 Task: Add an event with the title Second Training Session: Team Collaboration, date '2023/12/09', time 9:15 AM to 11:15 AMand add a description: The retreat may incorporate outdoor or adventure-based activities to add an element of excitement and challenge. These activities could include team-building exercises, outdoor problem-solving initiatives, or adventure courses that require teamwork and effective communication to overcome obstacles.Select event color  Peacock . Add location for the event as: 789 Erechtheion, Athens, Greece, logged in from the account softage.6@softage.netand send the event invitation to softage.8@softage.net and softage.9@softage.net. Set a reminder for the event Weekly on Sunday
Action: Mouse moved to (69, 95)
Screenshot: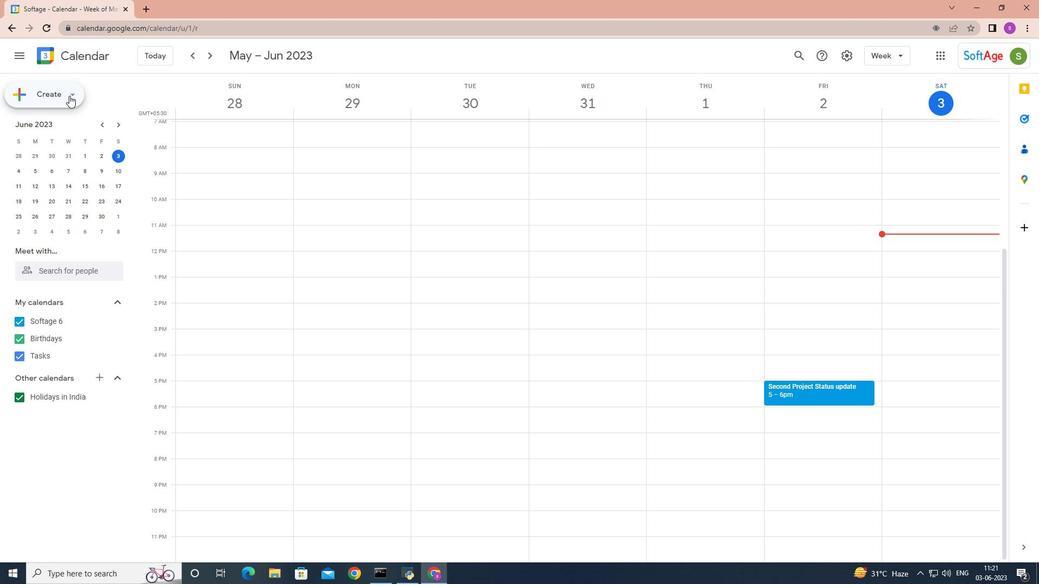 
Action: Mouse pressed left at (69, 95)
Screenshot: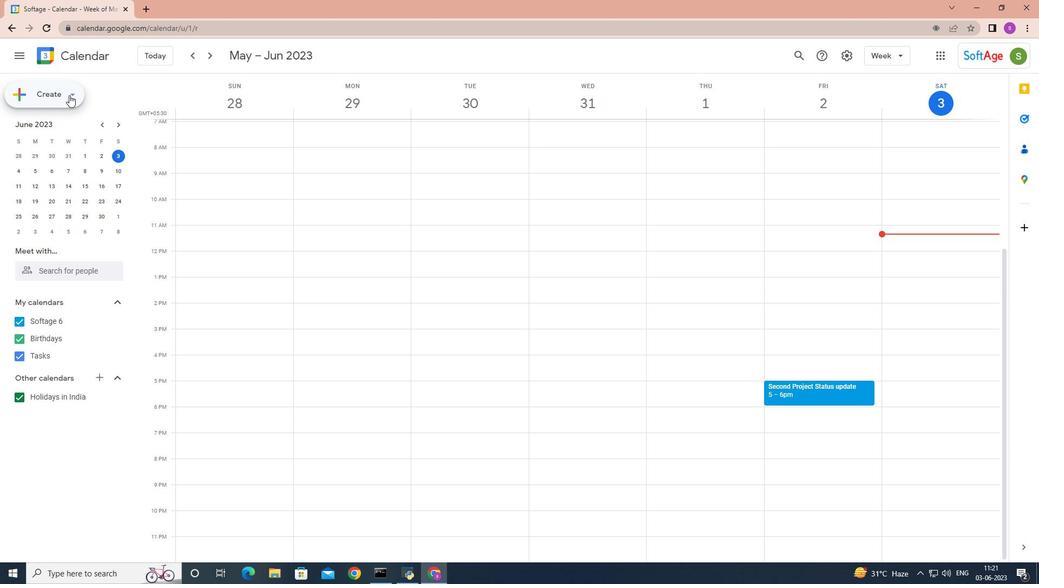 
Action: Mouse moved to (68, 119)
Screenshot: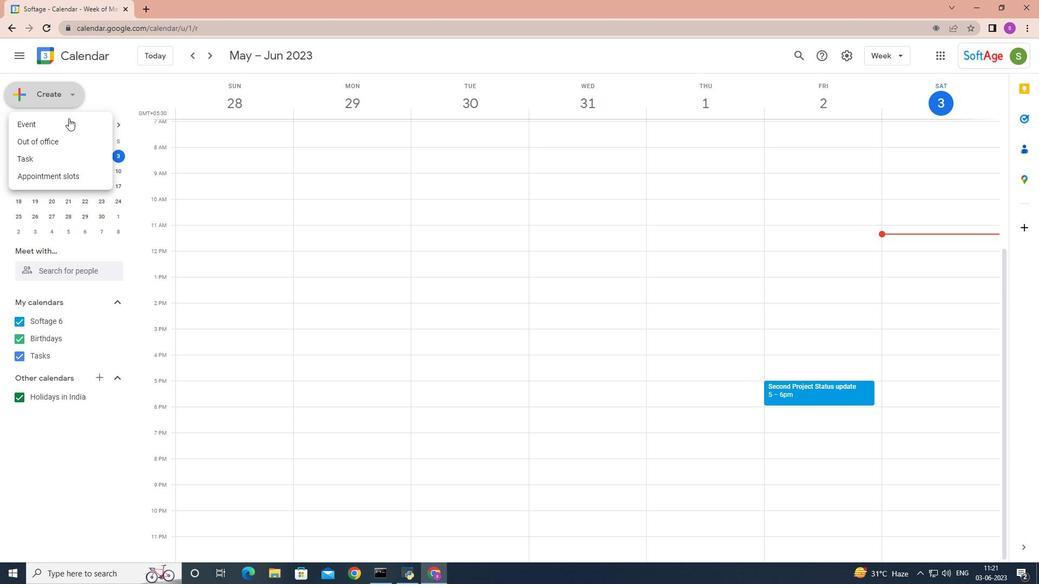 
Action: Mouse pressed left at (68, 119)
Screenshot: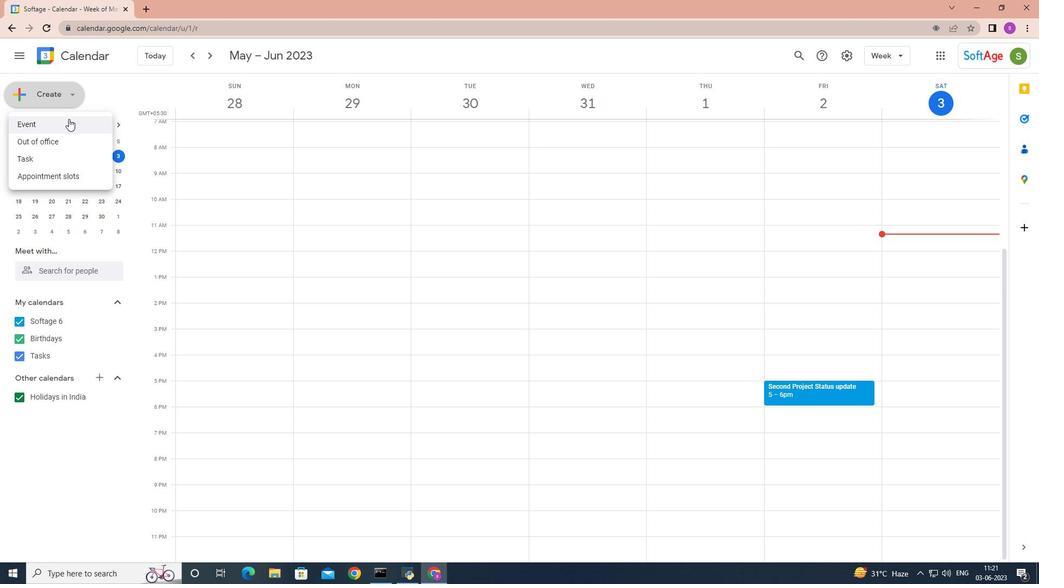 
Action: Mouse moved to (786, 426)
Screenshot: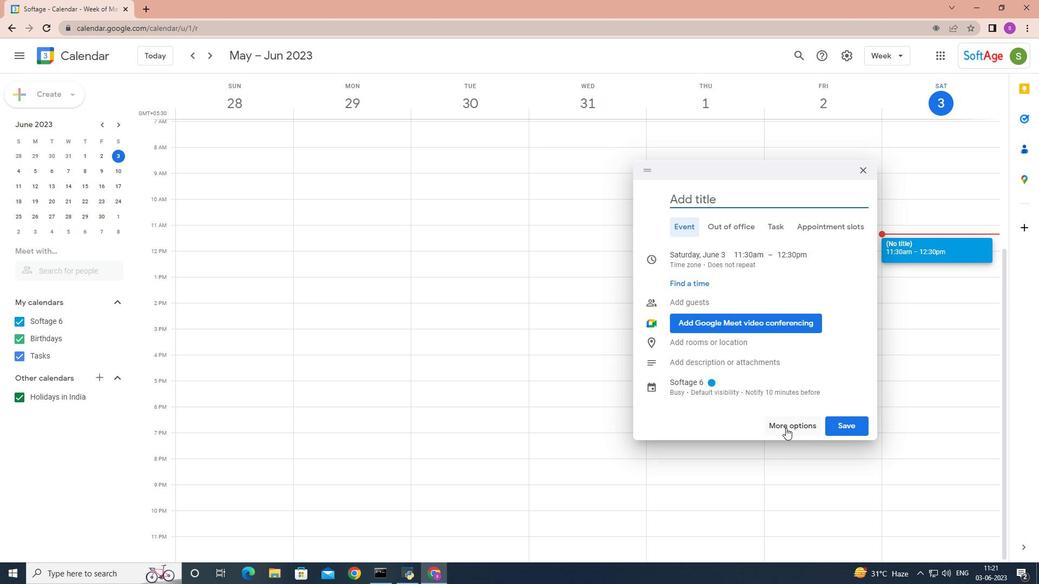 
Action: Mouse pressed left at (786, 426)
Screenshot: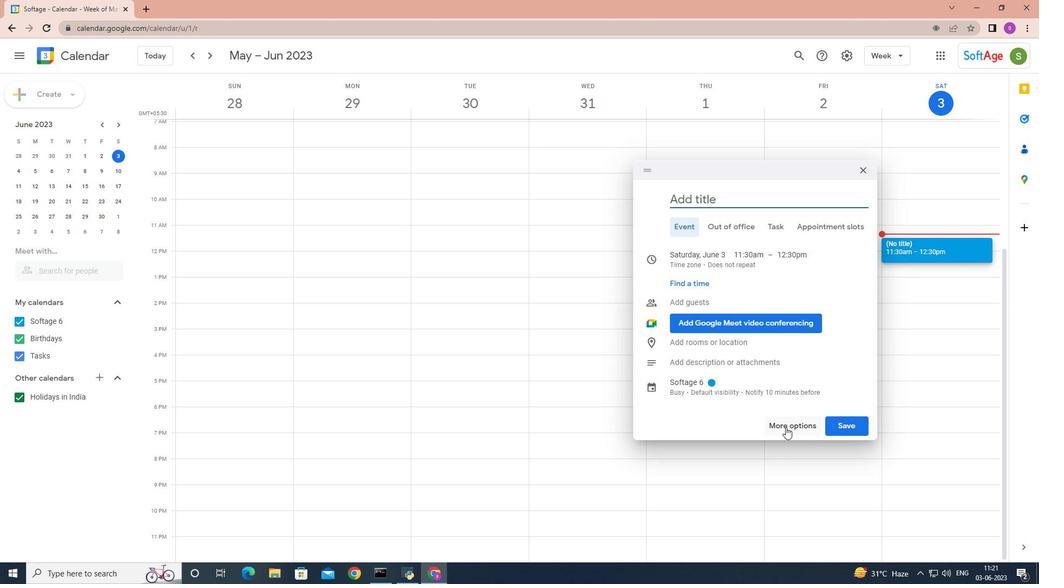 
Action: Mouse moved to (782, 424)
Screenshot: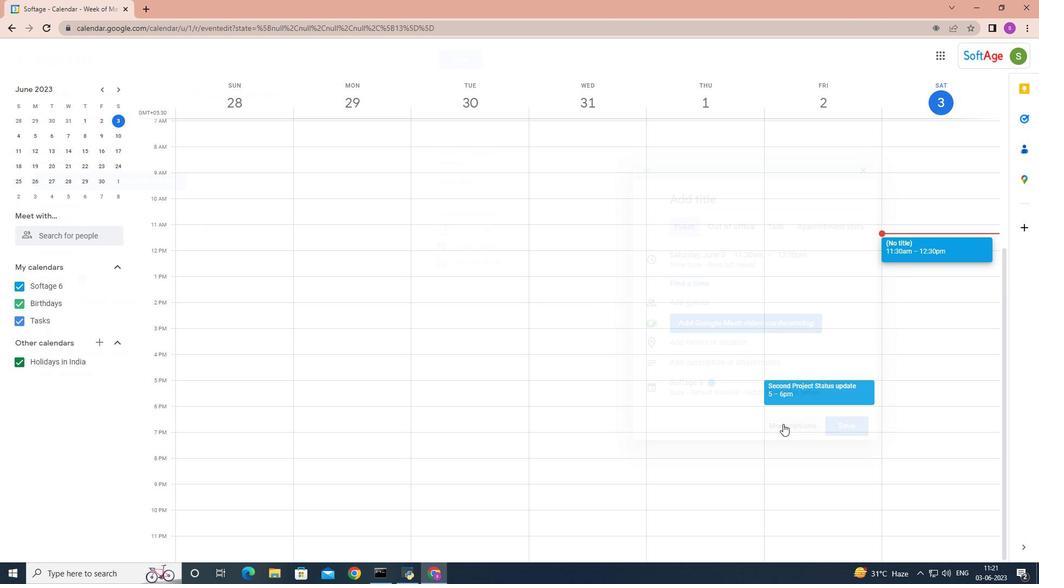 
Action: Key pressed <Key.shift>D<Key.backspace><Key.shift>Second<Key.space><Key.shift>Training<Key.space><Key.shift>session<Key.shift>:<Key.space><Key.shift>Team<Key.space><Key.shift>Collaboration
Screenshot: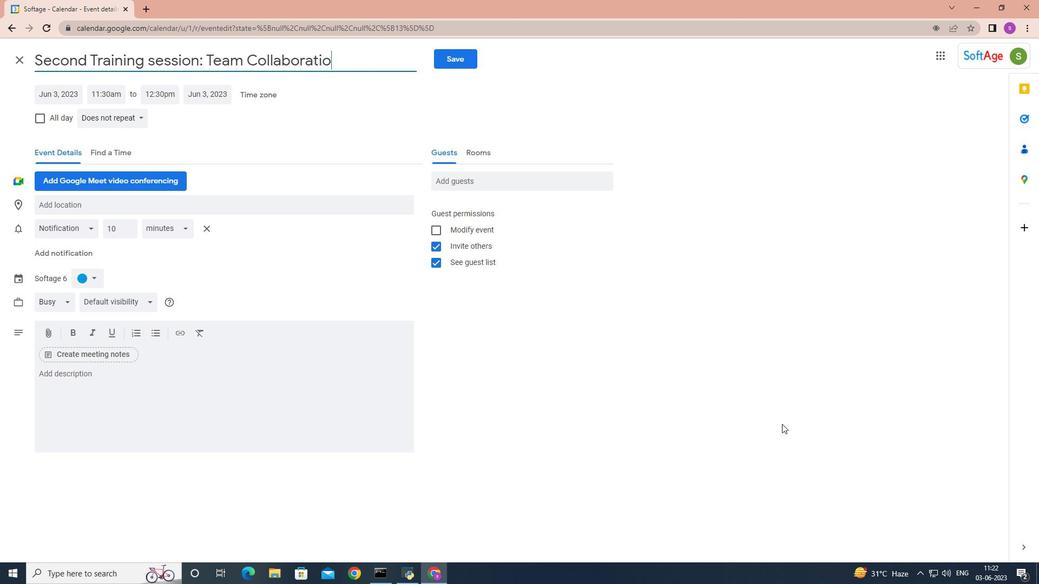 
Action: Mouse moved to (60, 92)
Screenshot: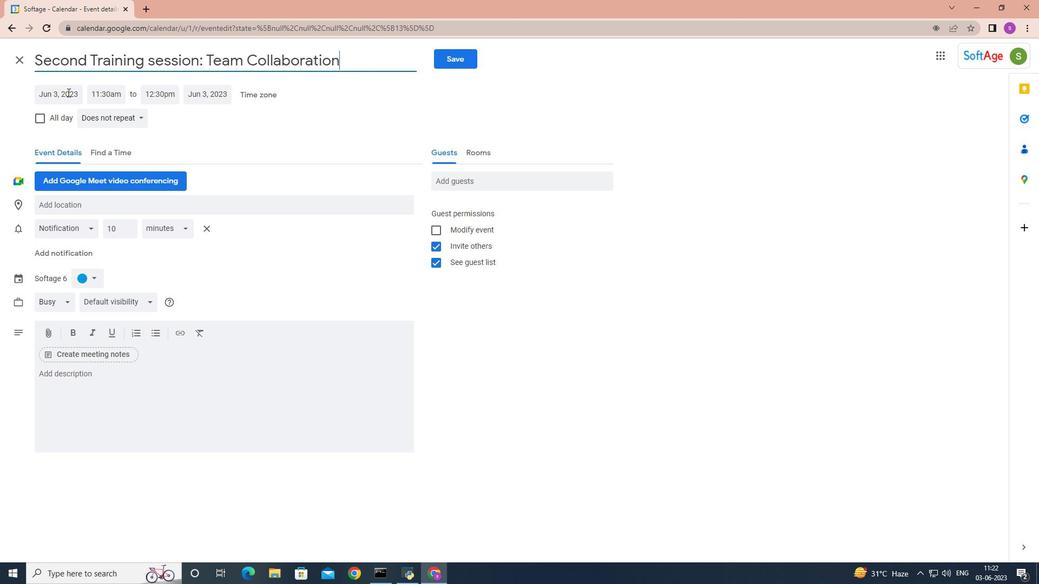 
Action: Mouse pressed left at (60, 92)
Screenshot: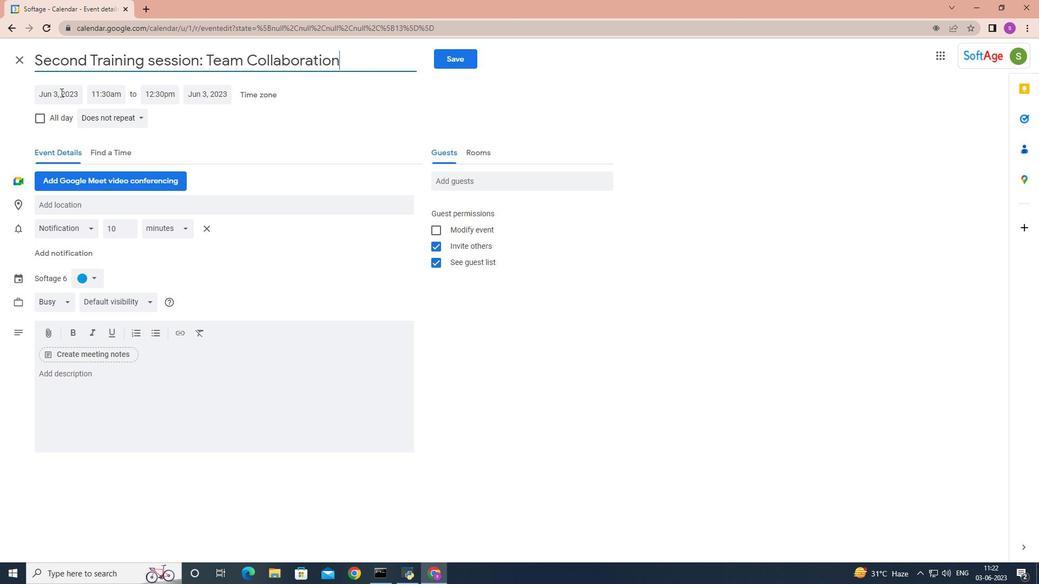 
Action: Mouse moved to (170, 115)
Screenshot: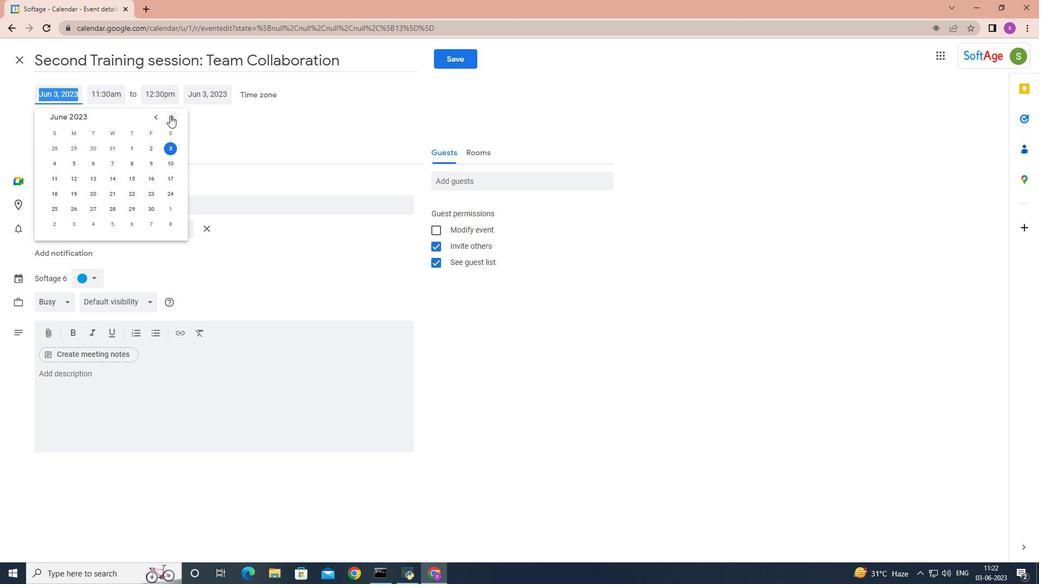 
Action: Mouse pressed left at (170, 115)
Screenshot: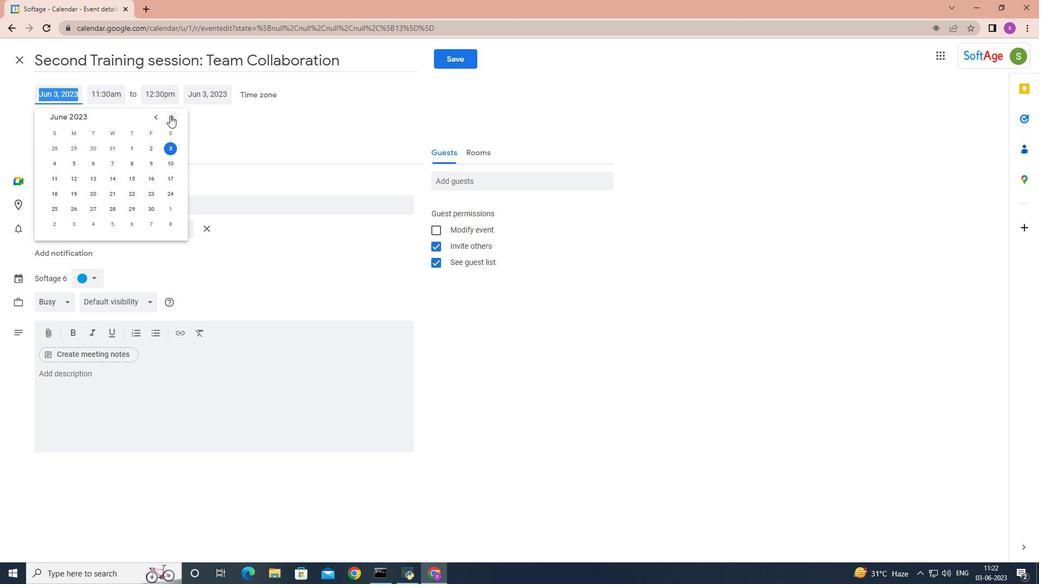 
Action: Mouse pressed left at (170, 115)
Screenshot: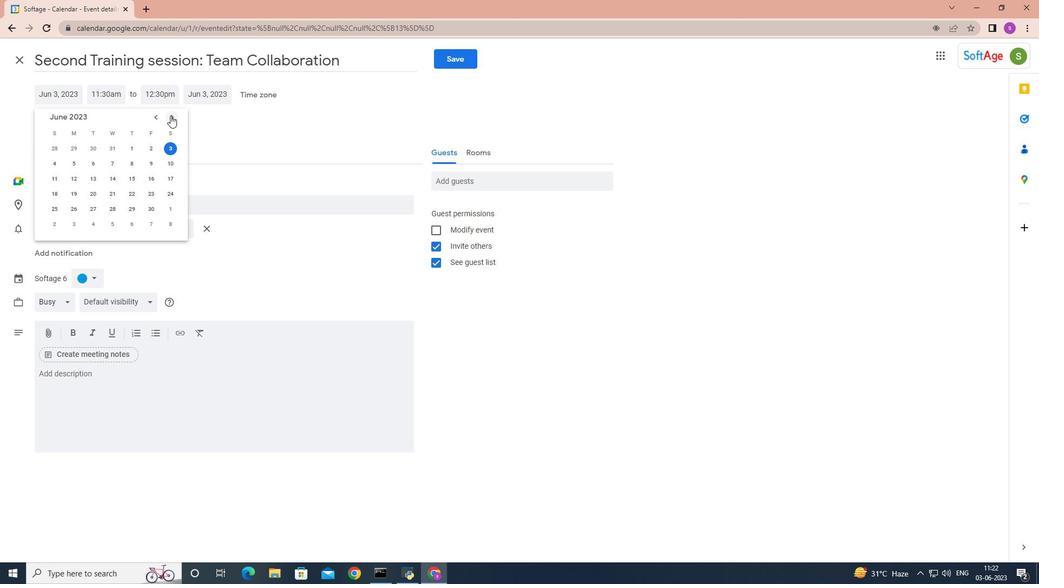 
Action: Mouse pressed left at (170, 115)
Screenshot: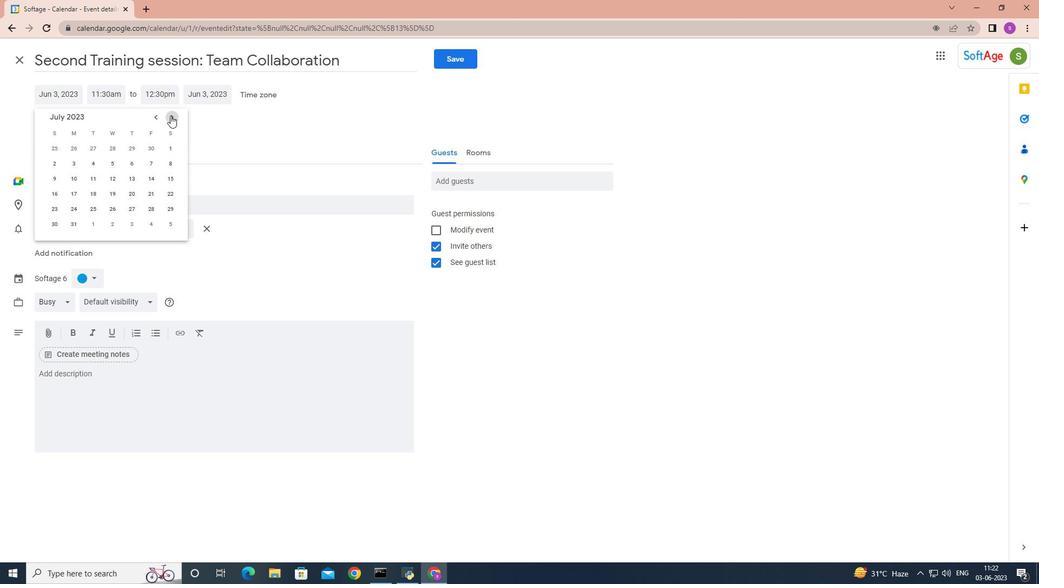 
Action: Mouse pressed left at (170, 115)
Screenshot: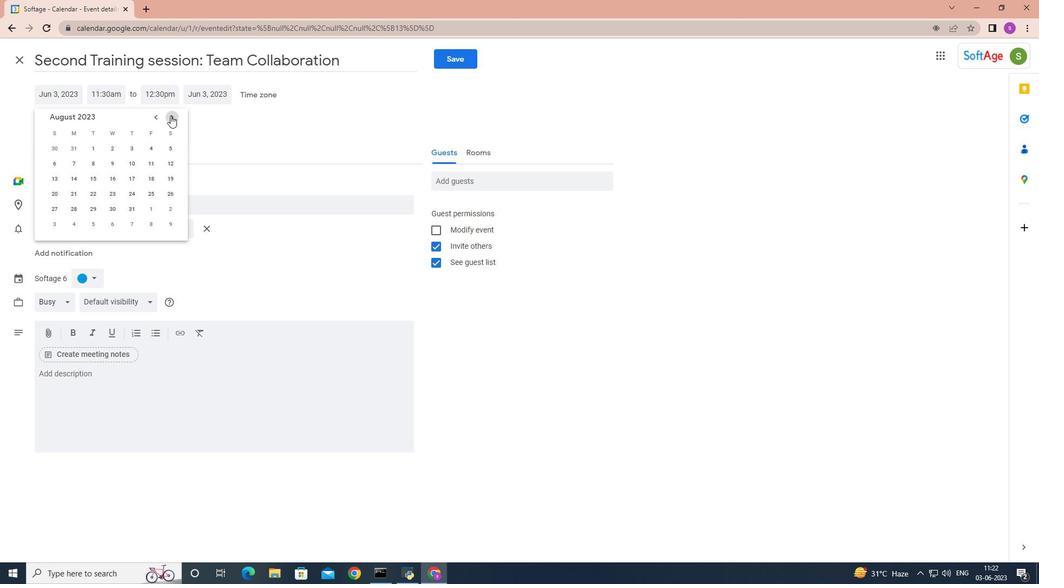 
Action: Mouse pressed left at (170, 115)
Screenshot: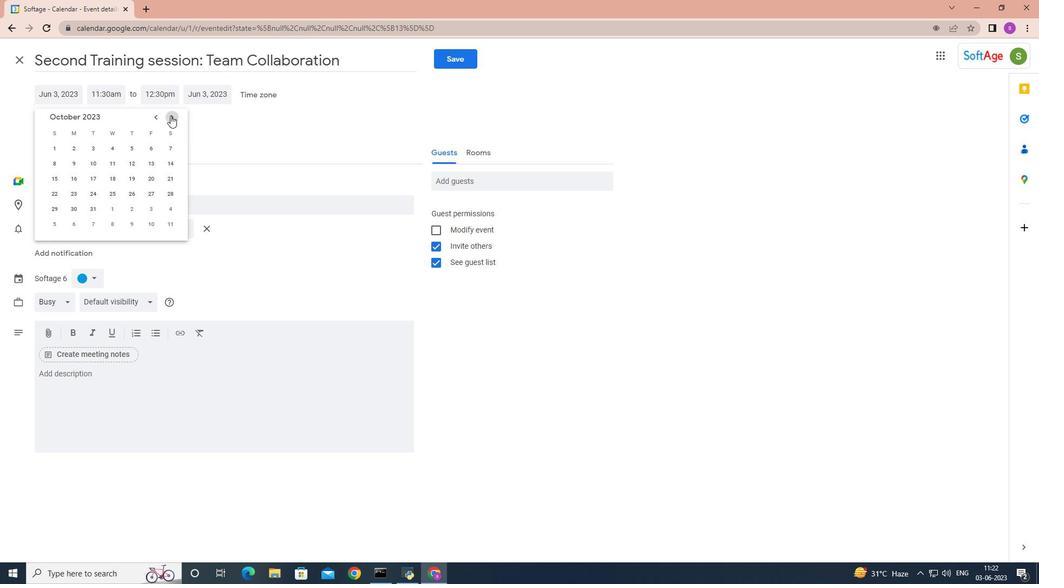 
Action: Mouse pressed left at (170, 115)
Screenshot: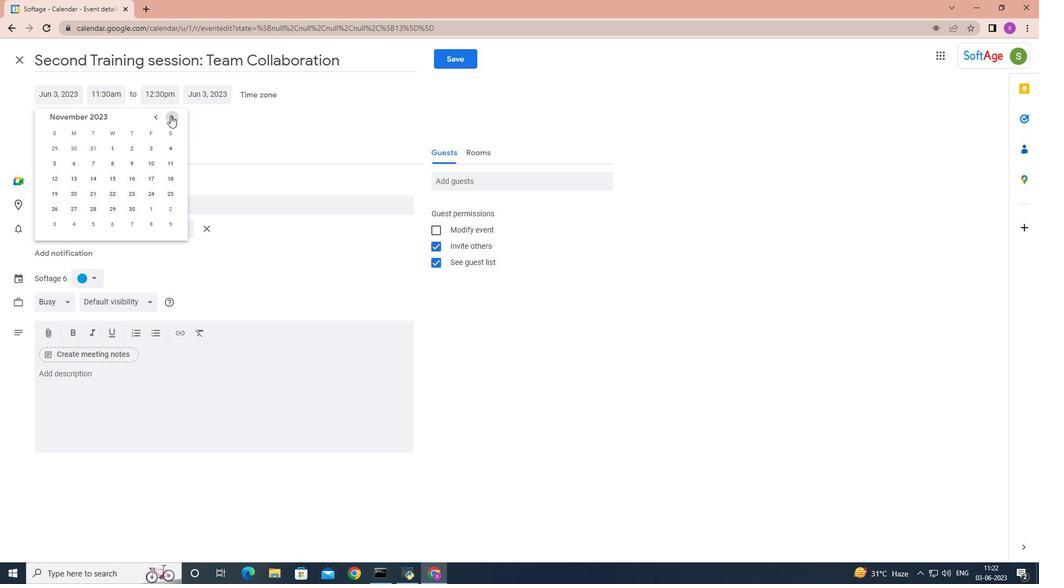 
Action: Mouse moved to (170, 161)
Screenshot: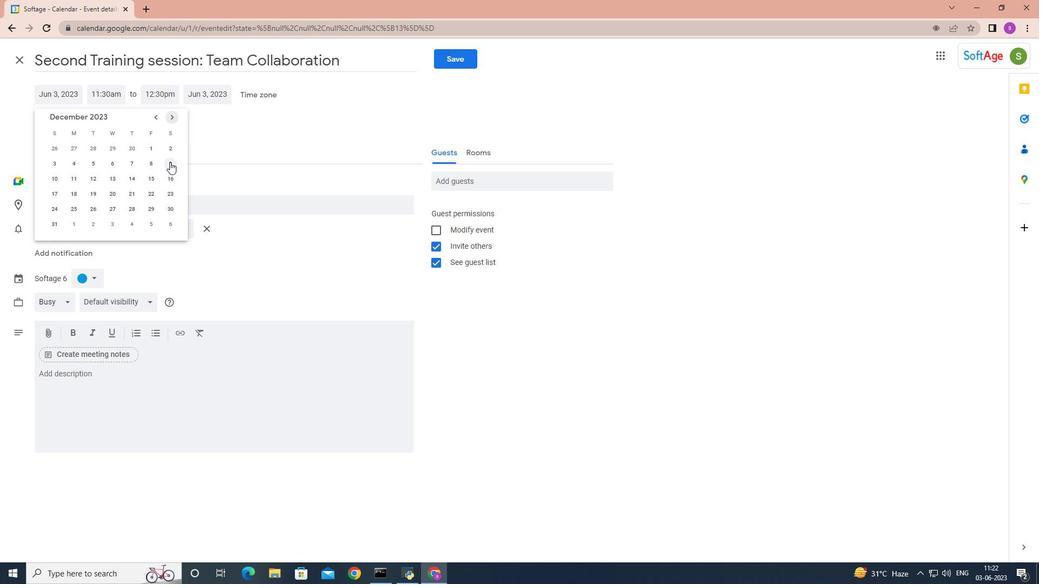 
Action: Mouse pressed left at (170, 161)
Screenshot: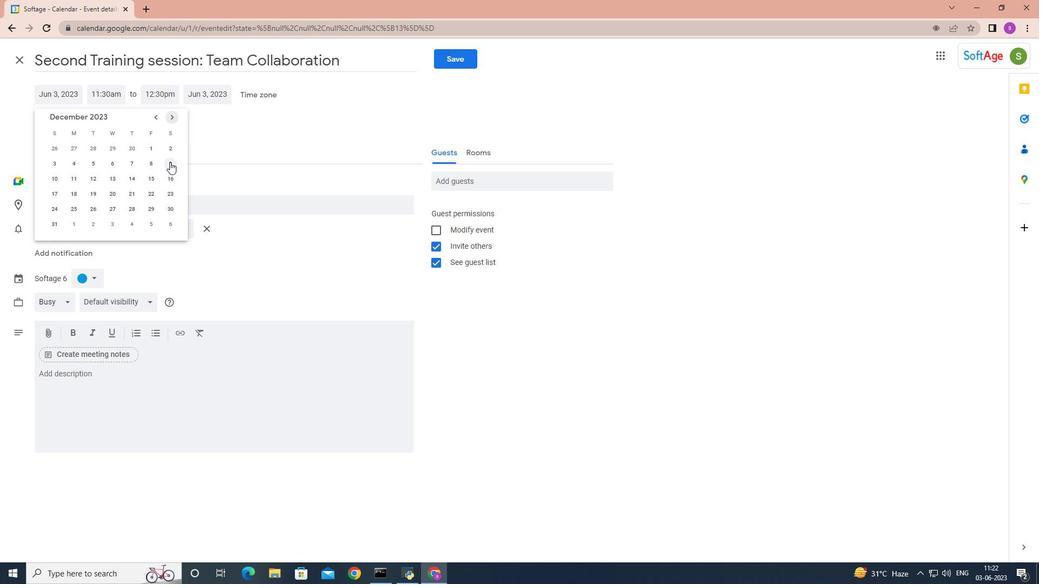 
Action: Mouse moved to (101, 93)
Screenshot: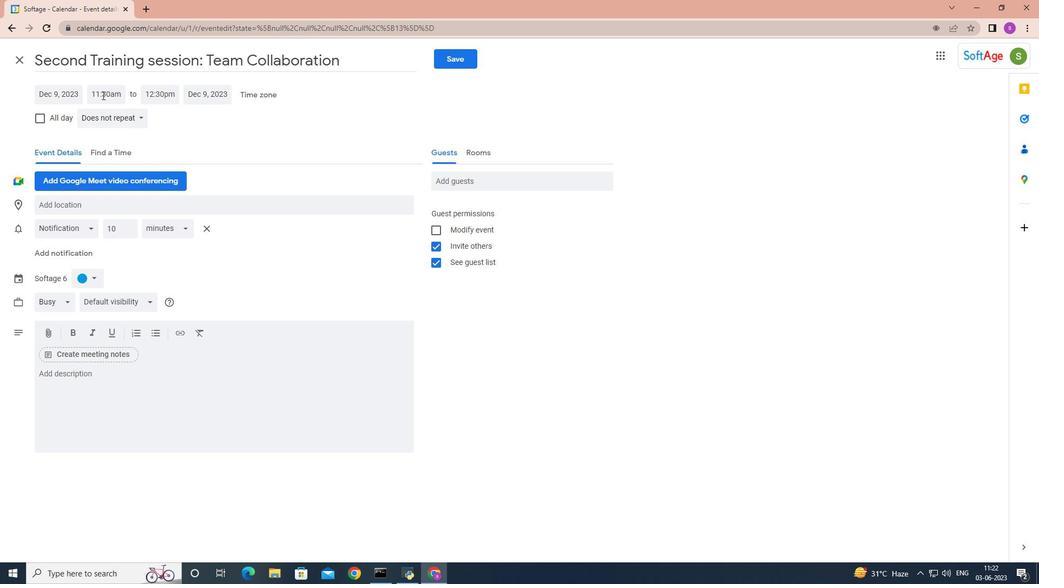 
Action: Mouse pressed left at (101, 93)
Screenshot: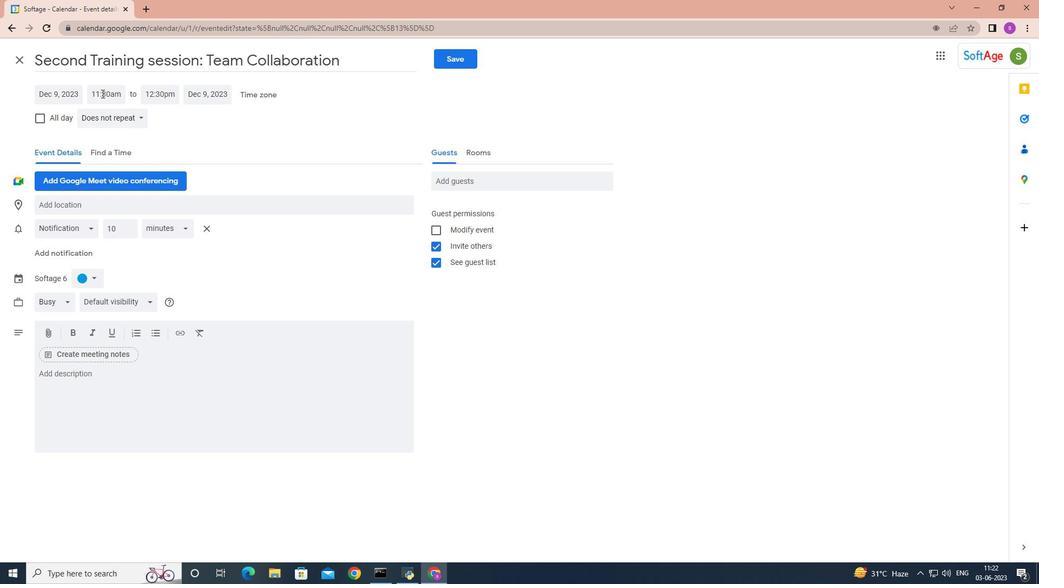 
Action: Mouse moved to (129, 148)
Screenshot: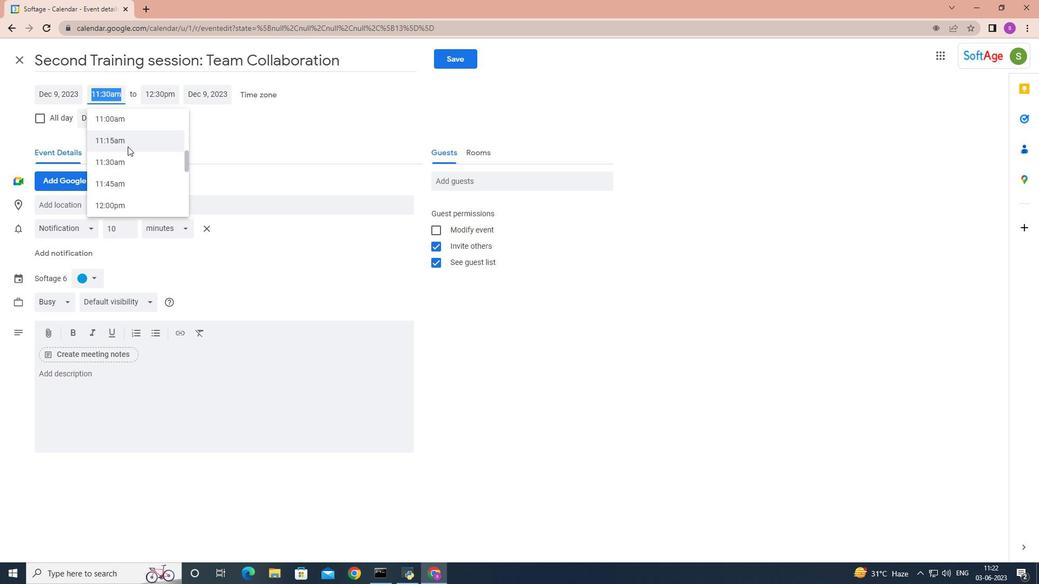 
Action: Mouse scrolled (129, 149) with delta (0, 0)
Screenshot: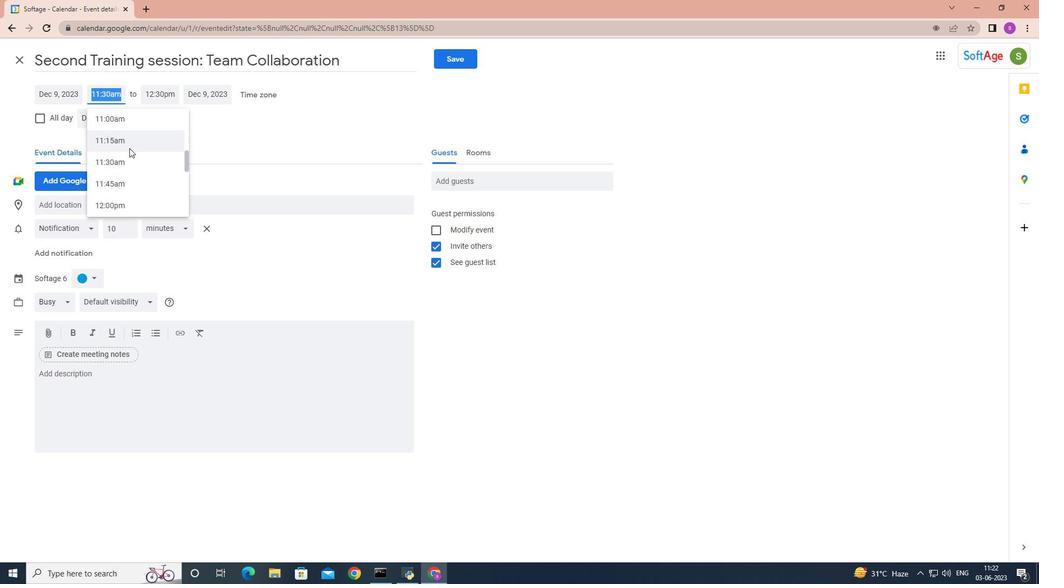 
Action: Mouse scrolled (129, 149) with delta (0, 0)
Screenshot: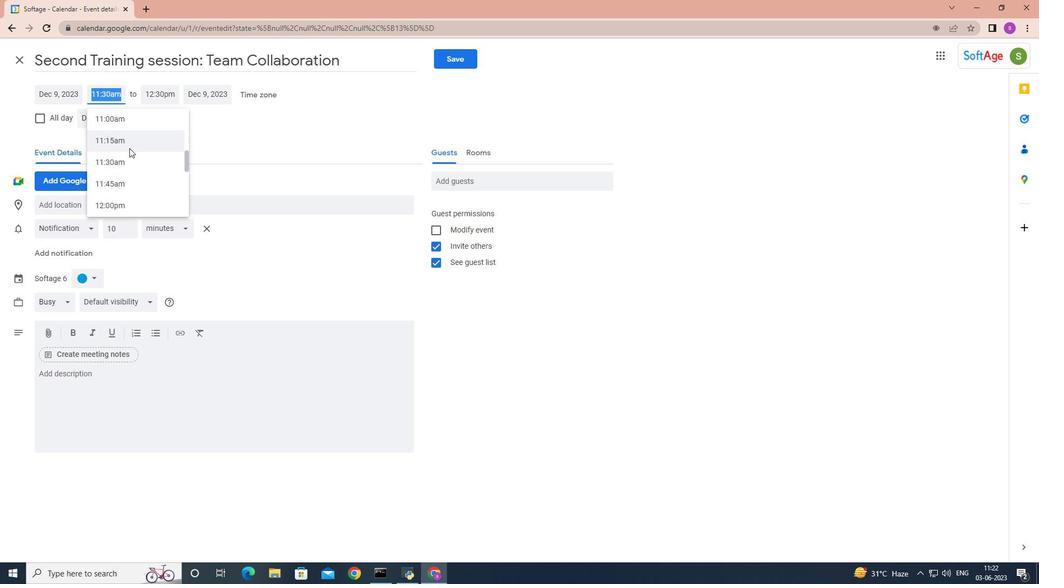 
Action: Mouse scrolled (129, 149) with delta (0, 0)
Screenshot: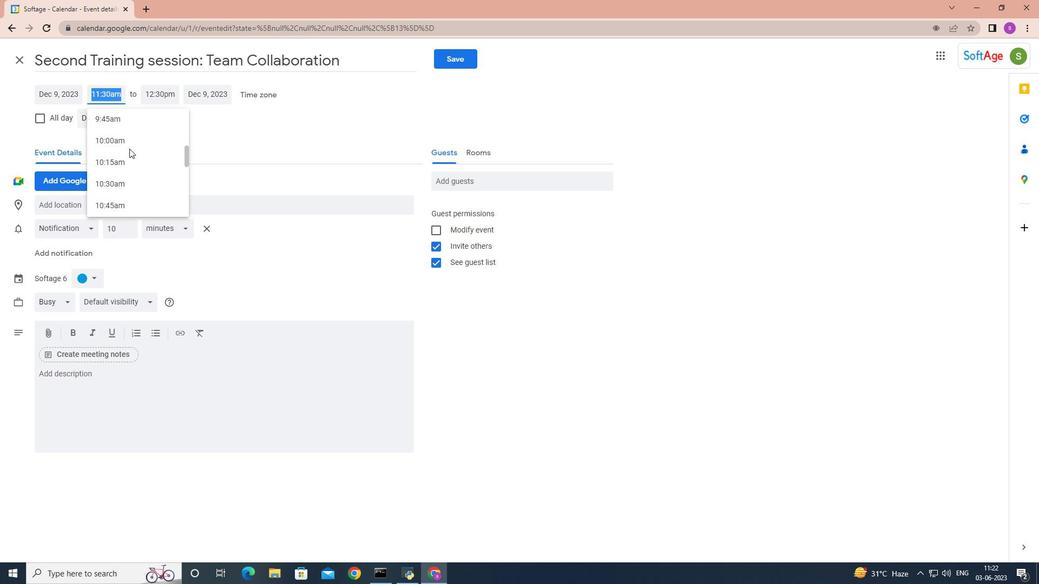 
Action: Mouse scrolled (129, 149) with delta (0, 0)
Screenshot: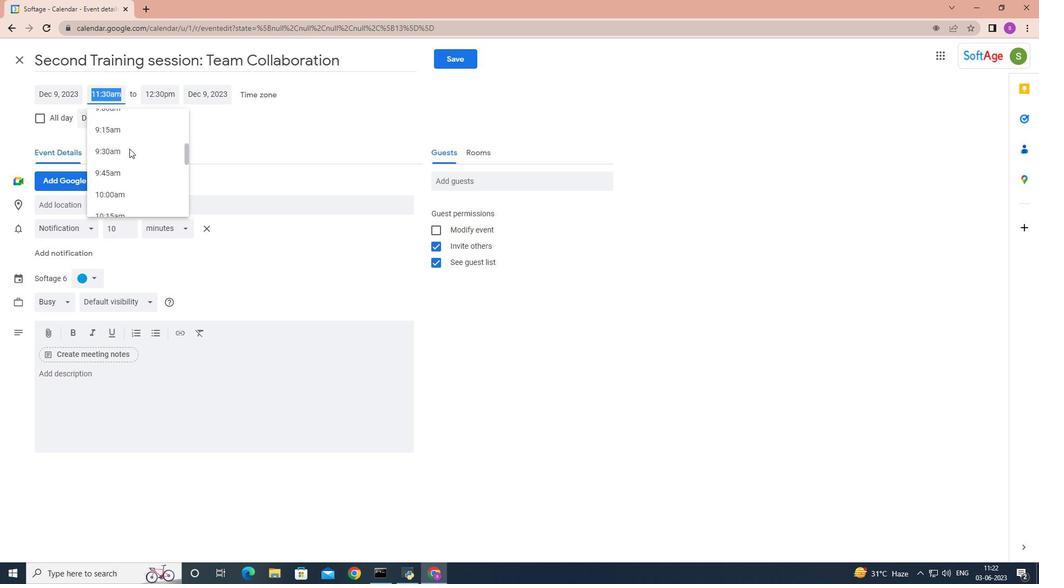 
Action: Mouse scrolled (129, 149) with delta (0, 0)
Screenshot: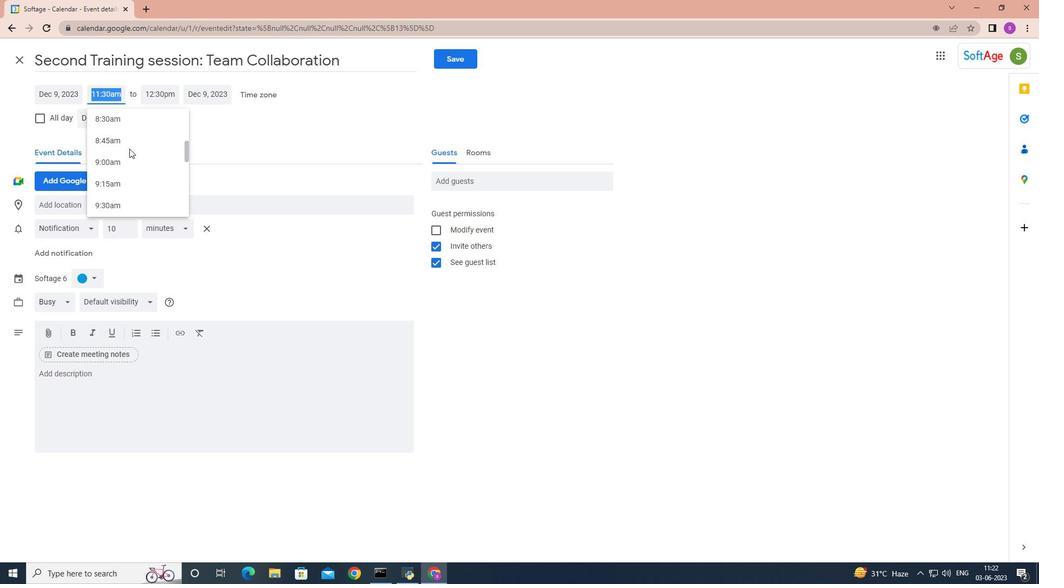 
Action: Mouse scrolled (129, 149) with delta (0, 0)
Screenshot: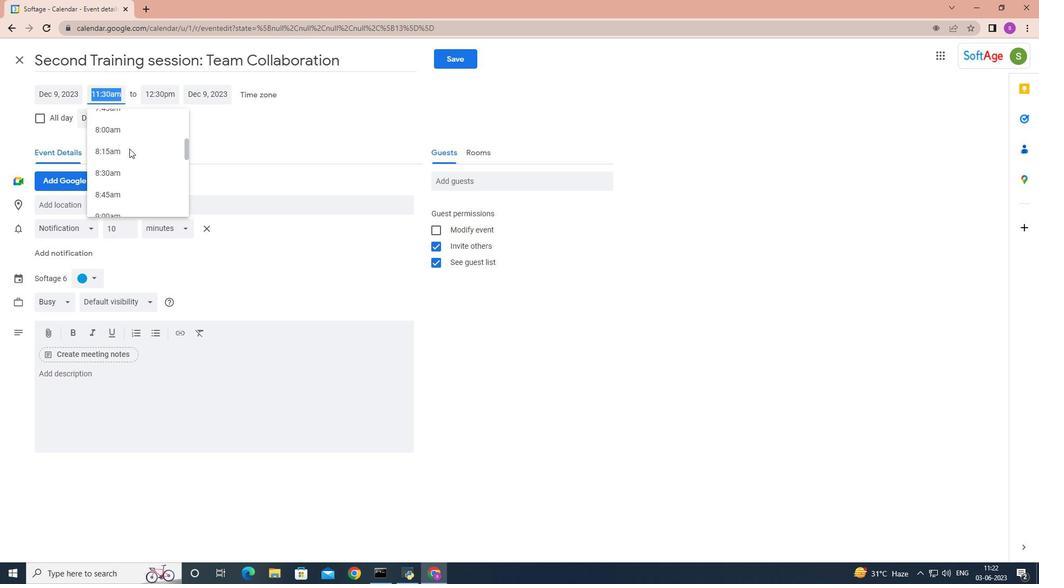 
Action: Mouse scrolled (129, 148) with delta (0, 0)
Screenshot: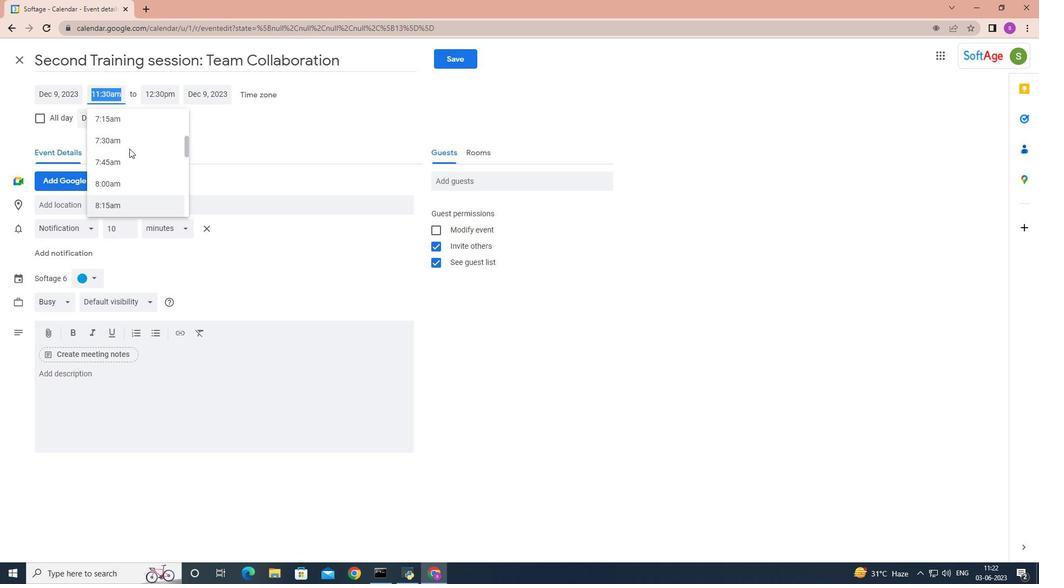 
Action: Mouse scrolled (129, 148) with delta (0, 0)
Screenshot: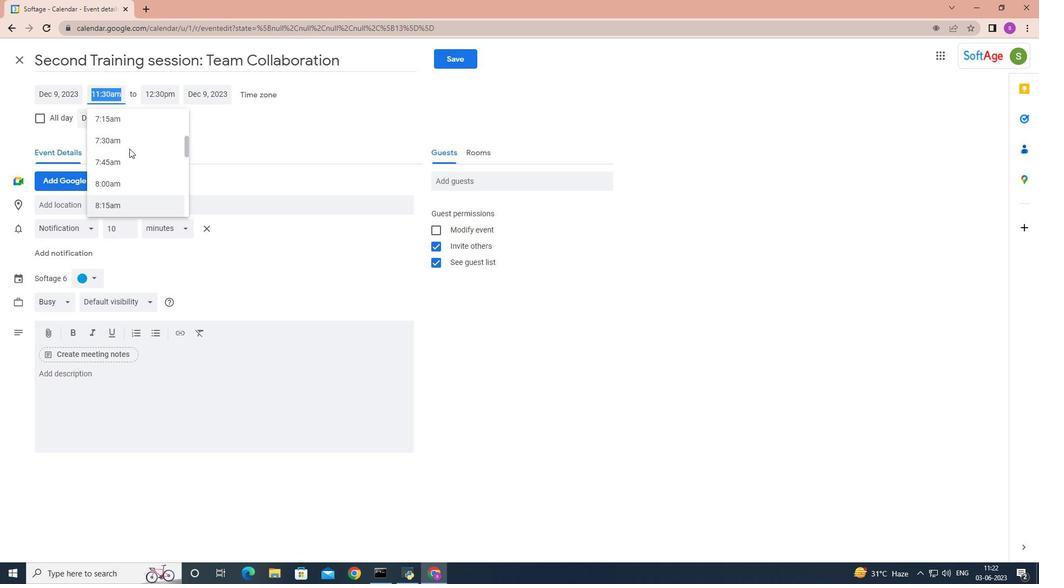 
Action: Mouse moved to (126, 186)
Screenshot: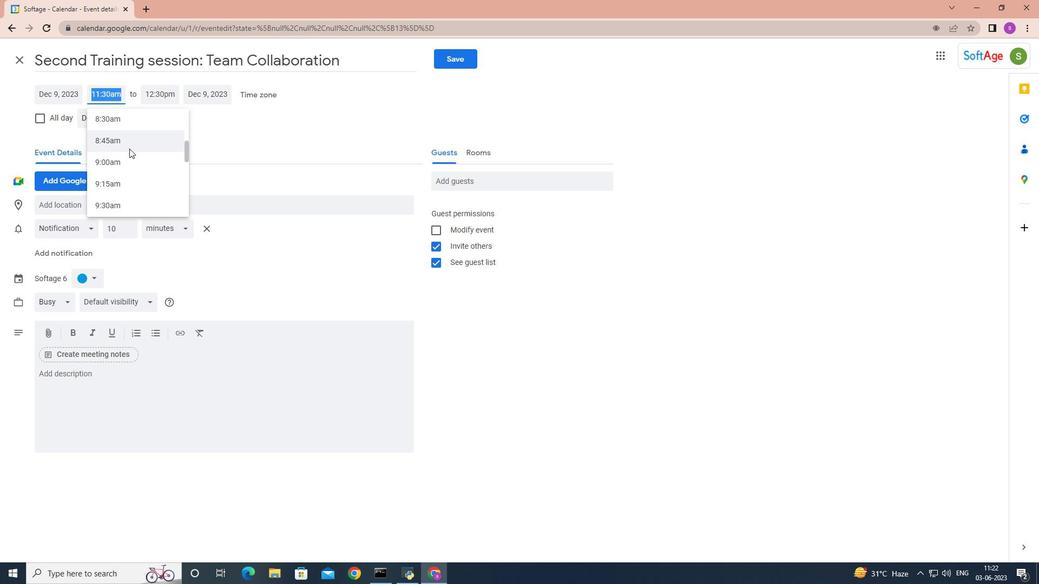 
Action: Mouse pressed left at (126, 186)
Screenshot: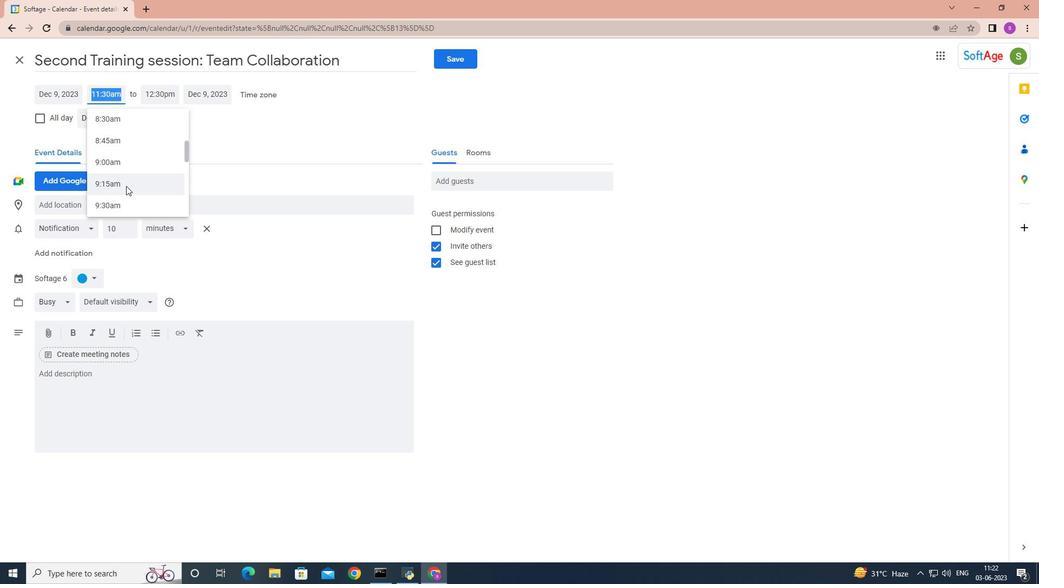 
Action: Mouse moved to (163, 92)
Screenshot: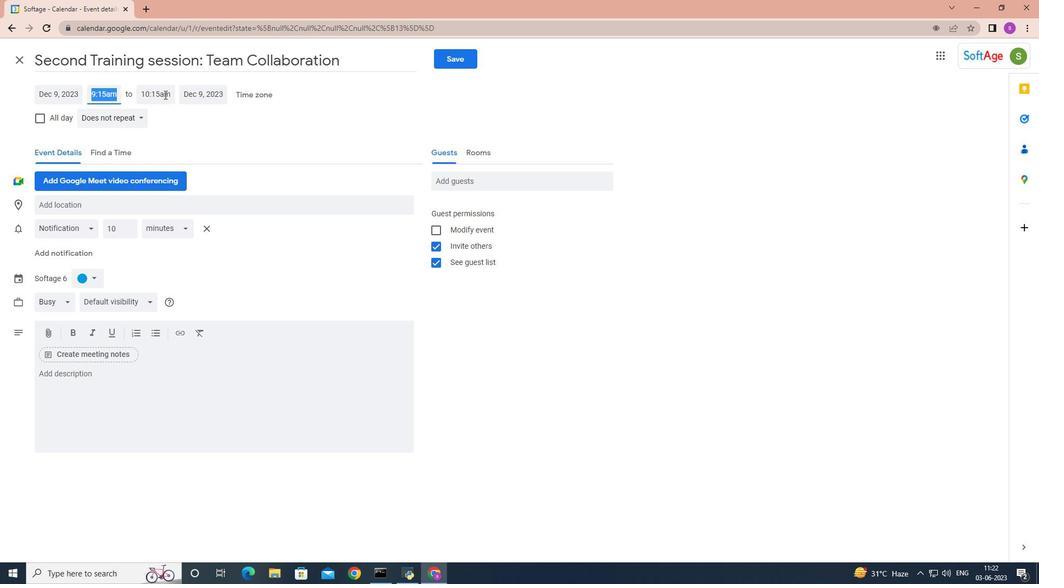 
Action: Mouse pressed left at (163, 92)
Screenshot: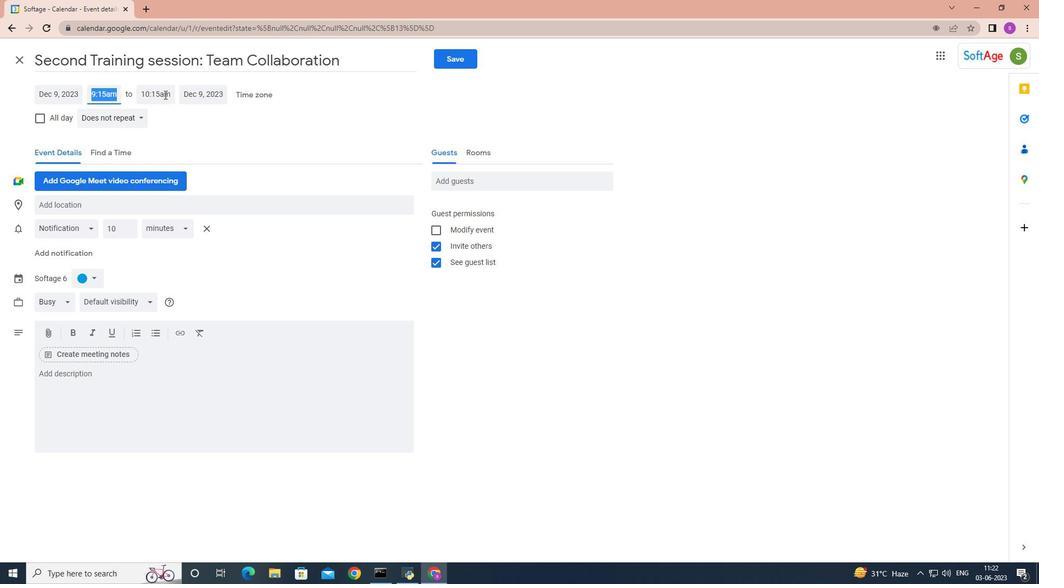
Action: Mouse moved to (167, 205)
Screenshot: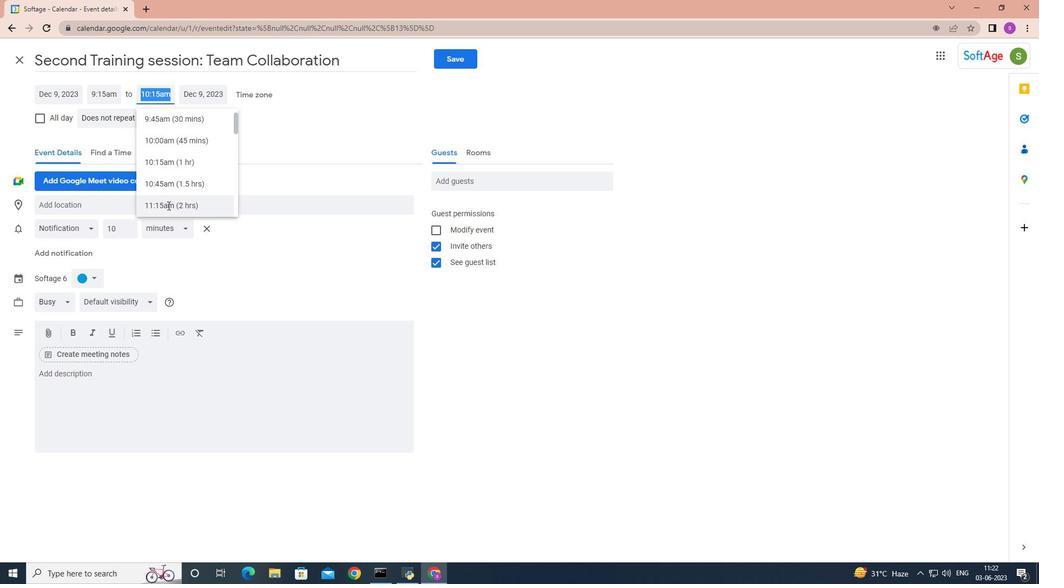 
Action: Mouse pressed left at (167, 205)
Screenshot: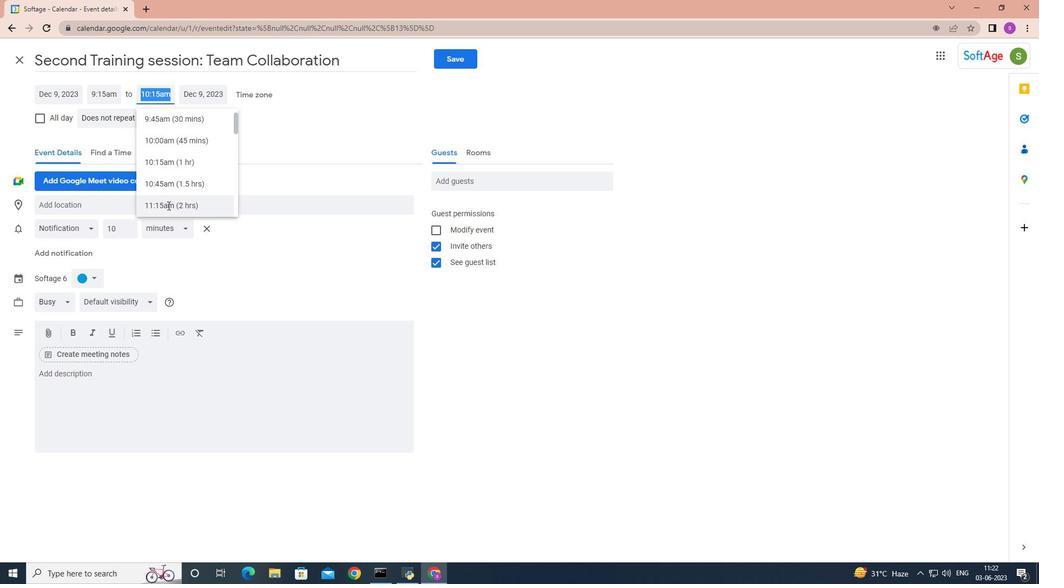 
Action: Mouse moved to (66, 373)
Screenshot: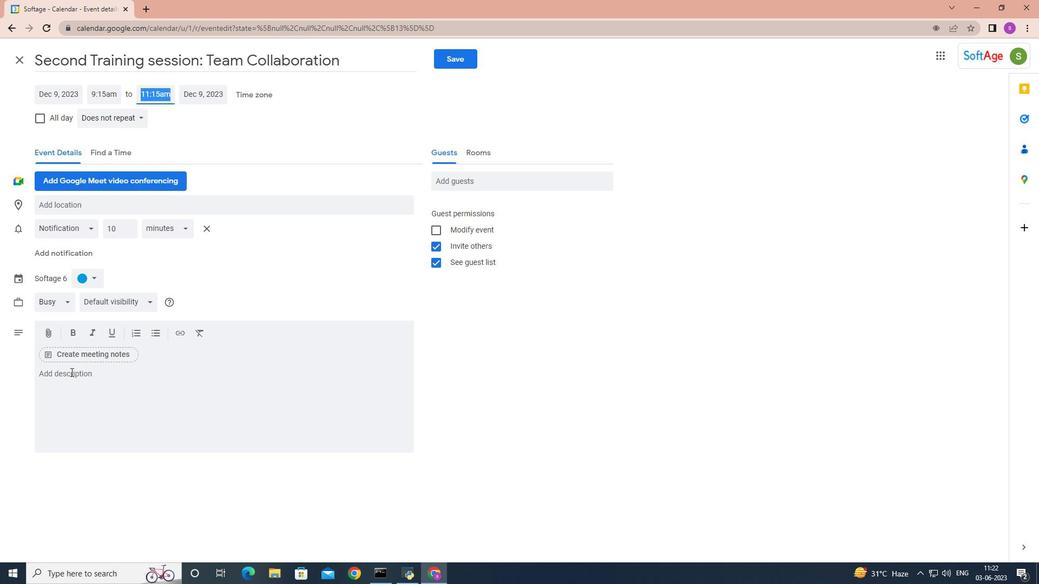 
Action: Mouse pressed left at (66, 373)
Screenshot: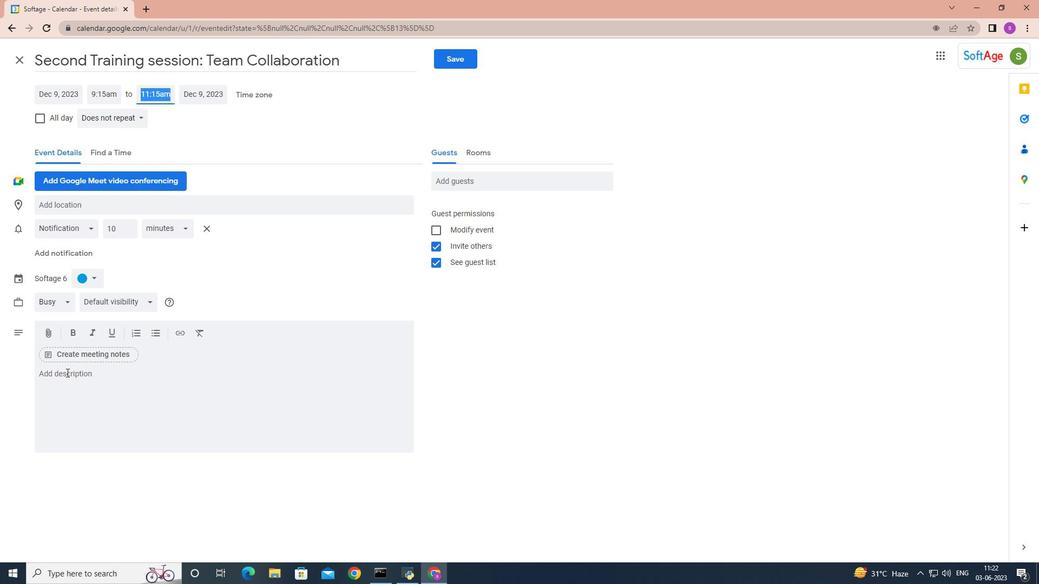 
Action: Mouse moved to (66, 373)
Screenshot: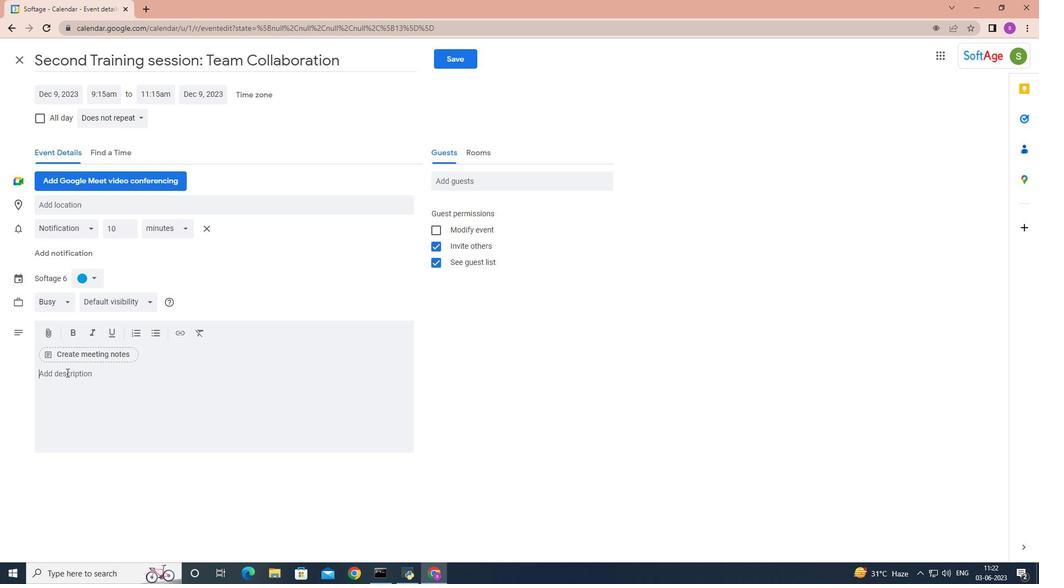 
Action: Key pressed <Key.shift>The<Key.space>retreat<Key.space>may<Key.space>inv<Key.backspace>corporate<Key.space>outdoor<Key.space>or<Key.space>adventure<Key.space>-<Key.backspace>-<Key.space>based<Key.space>activities<Key.space>to<Key.space>add<Key.space>an<Key.space>element<Key.space>of<Key.space>exixi<Key.backspace><Key.backspace><Key.backspace>citement<Key.space>and<Key.space>challenge<Key.space>
Screenshot: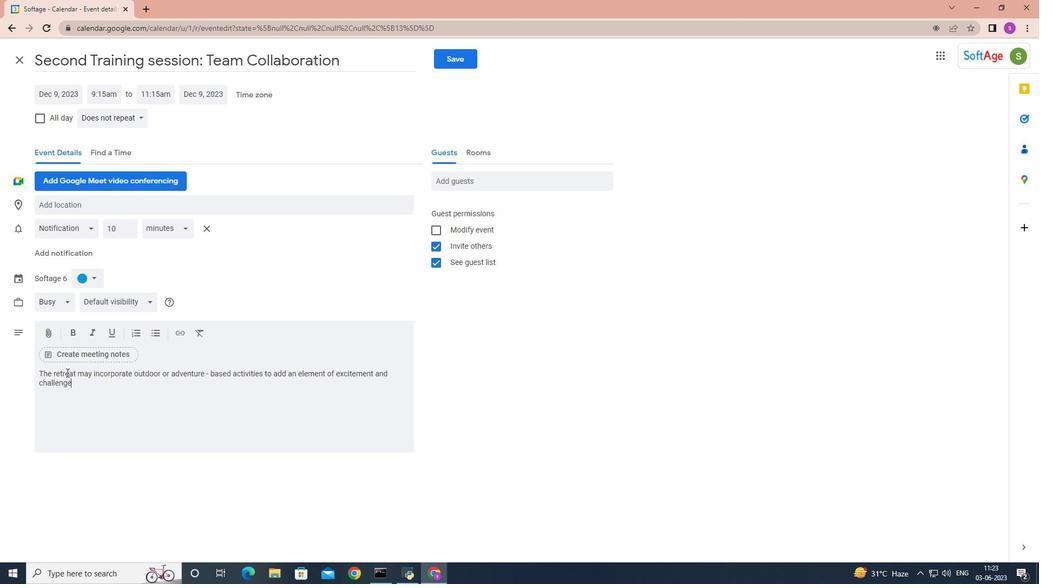 
Action: Mouse moved to (825, 467)
Screenshot: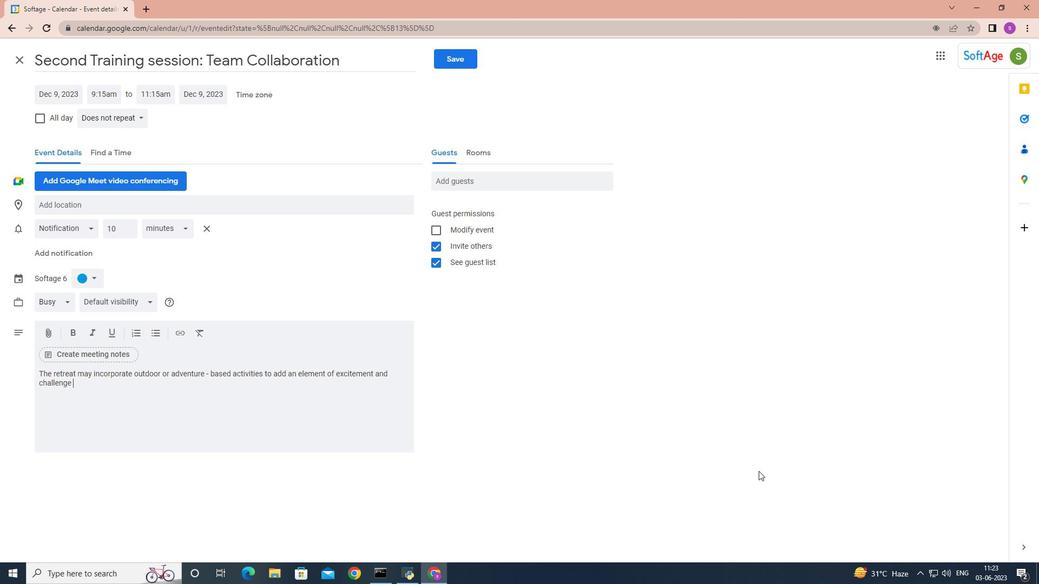 
Action: Key pressed .<Key.space><Key.shift>These<Key.space>activities<Key.space>could<Key.space>include<Key.space>team-building<Key.space>exercises,<Key.space>oud<Key.backspace>tdoor<Key.space>problem-solving<Key.space>initiatives,<Key.space>or<Key.space>adventure<Key.space>courses<Key.space>that<Key.space>require<Key.space>teamwork<Key.space>and<Key.space>effective<Key.space>communication<Key.space>to<Key.space>overcome<Key.space>obstack<Key.backspace>les<Key.space><Key.backspace>.
Screenshot: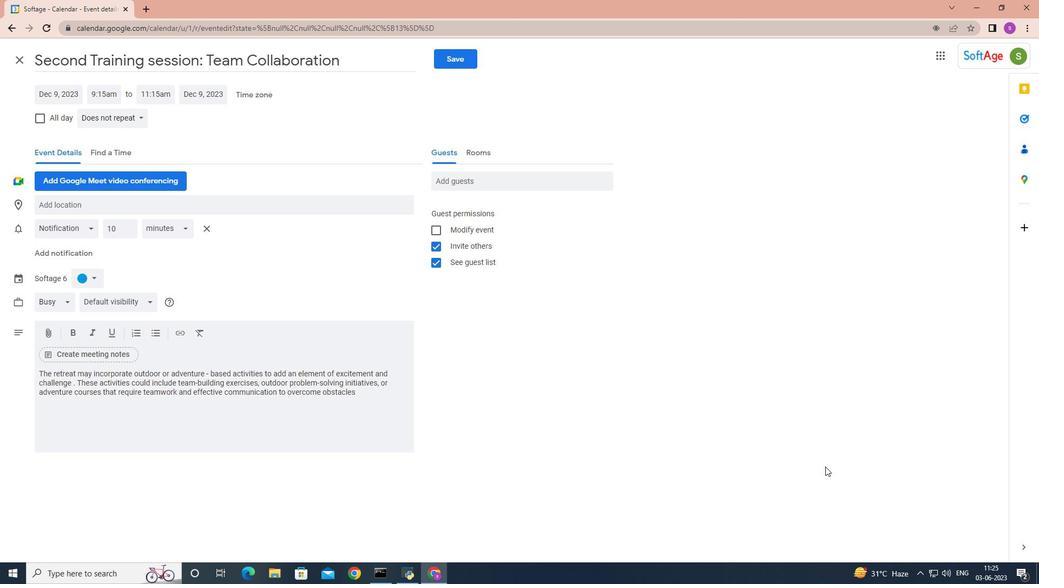 
Action: Mouse moved to (89, 278)
Screenshot: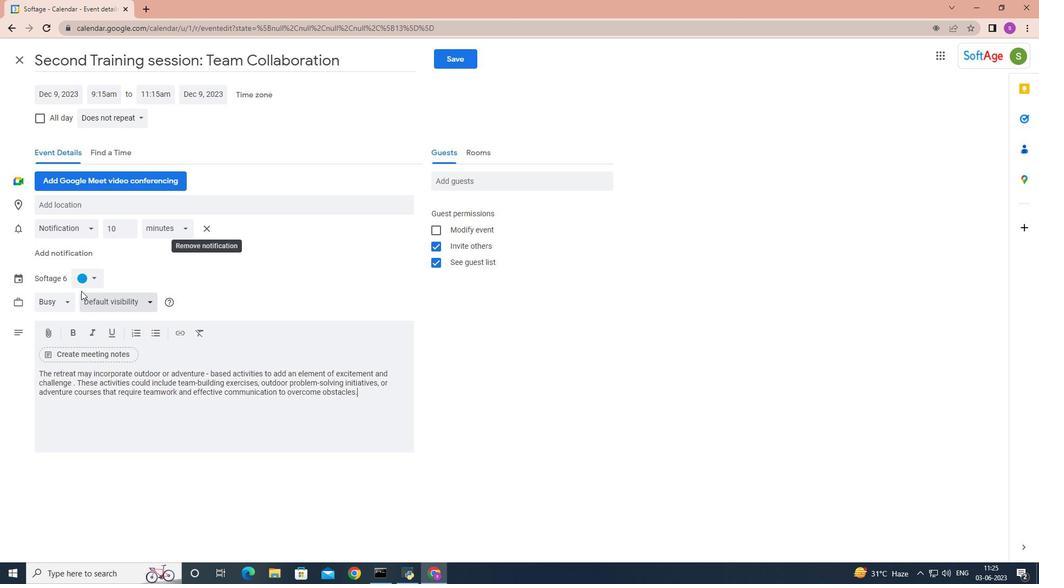 
Action: Mouse pressed left at (89, 278)
Screenshot: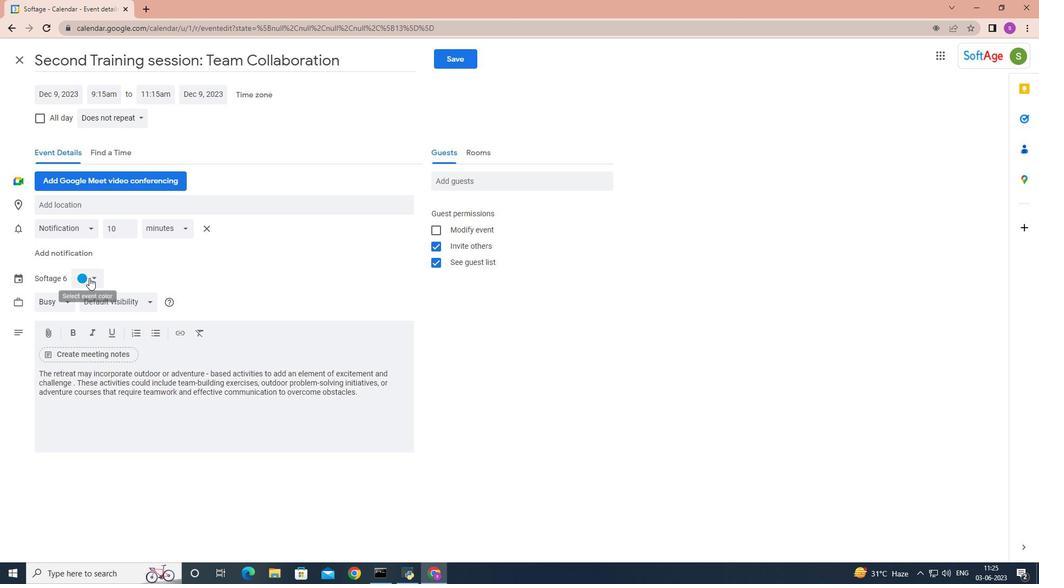 
Action: Mouse moved to (78, 317)
Screenshot: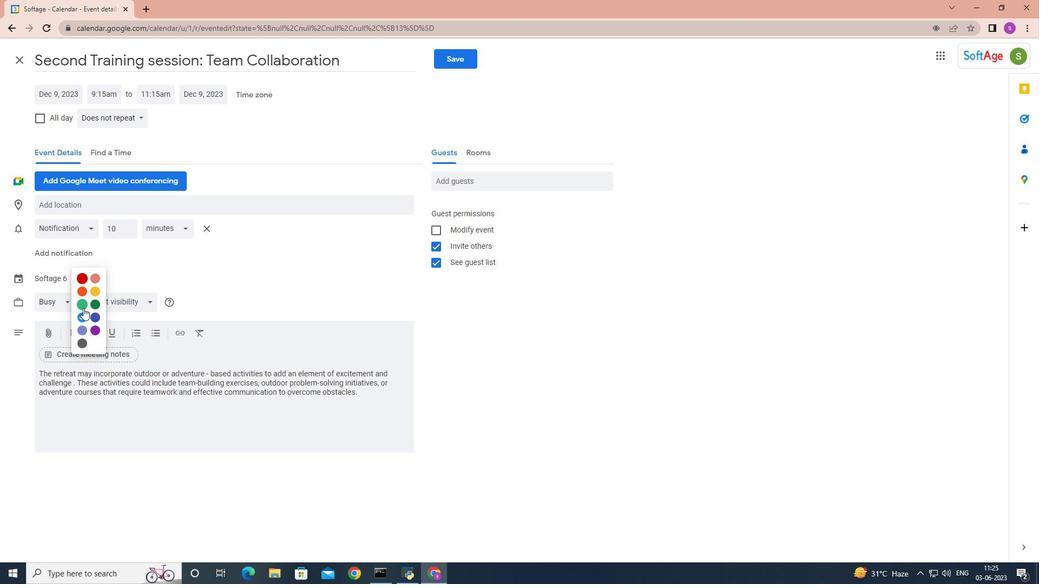 
Action: Mouse pressed left at (78, 317)
Screenshot: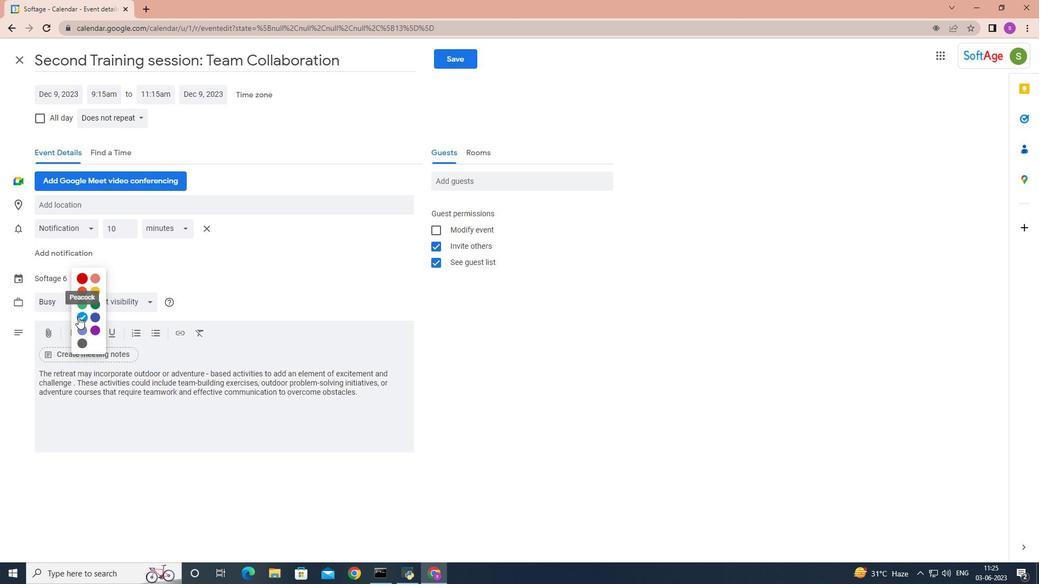 
Action: Mouse moved to (180, 205)
Screenshot: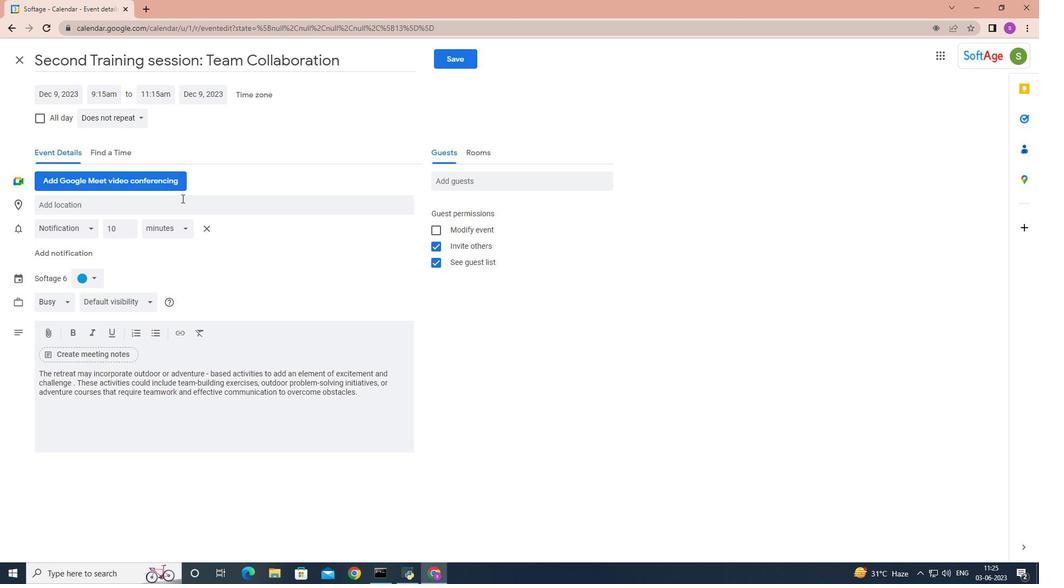 
Action: Mouse pressed left at (180, 205)
Screenshot: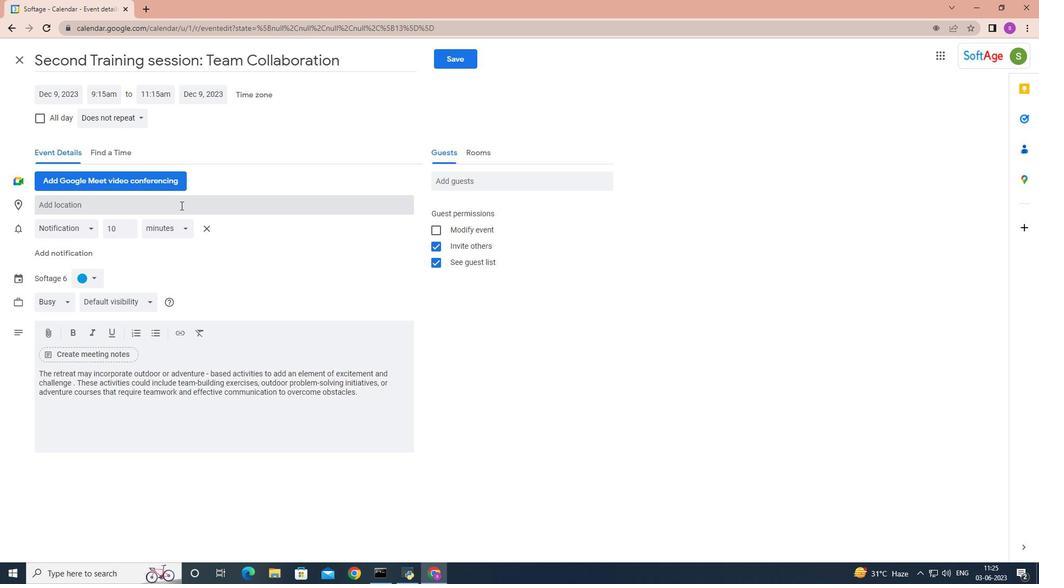 
Action: Key pressed <Key.shift><Key.shift><Key.shift><Key.shift><Key.shift><Key.shift><Key.shift><Key.shift><Key.shift><Key.shift><Key.shift><Key.shift><Key.shift><Key.shift><Key.shift><Key.shift><Key.shift><Key.shift><Key.shift><Key.shift><Key.shift><Key.shift><Key.shift><Key.shift><Key.shift><Key.shift><Key.shift><Key.shift><Key.shift><Key.shift><Key.shift><Key.shift><Key.shift><Key.shift><Key.shift><Key.shift><Key.shift><Key.shift><Key.shift><Key.shift><Key.shift><Key.shift><Key.shift><Key.shift><Key.shift><Key.shift><Key.shift><Key.shift><Key.shift><Key.shift><Key.shift><Key.shift><Key.shift><Key.shift><Key.shift><Key.shift><Key.shift><Key.shift><Key.shift><Key.shift><Key.shift><Key.shift><Key.shift>*<Key.backspace>79<Key.backspace>80<Key.space><Key.backspace><Key.backspace>0<Key.backspace>9<Key.space><Key.shift><Key.shift><Key.shift><Key.shift><Key.shift><Key.shift><Key.shift><Key.shift><Key.shift><Key.shift><Key.shift><Key.shift><Key.shift><Key.shift><Key.shift><Key.shift><Key.shift><Key.shift><Key.shift><Key.shift><Key.shift><Key.shift><Key.shift>Erect<Key.backspace>htheion,<Key.space><Key.shift_r>Athens,<Key.space><Key.shift>Greece
Screenshot: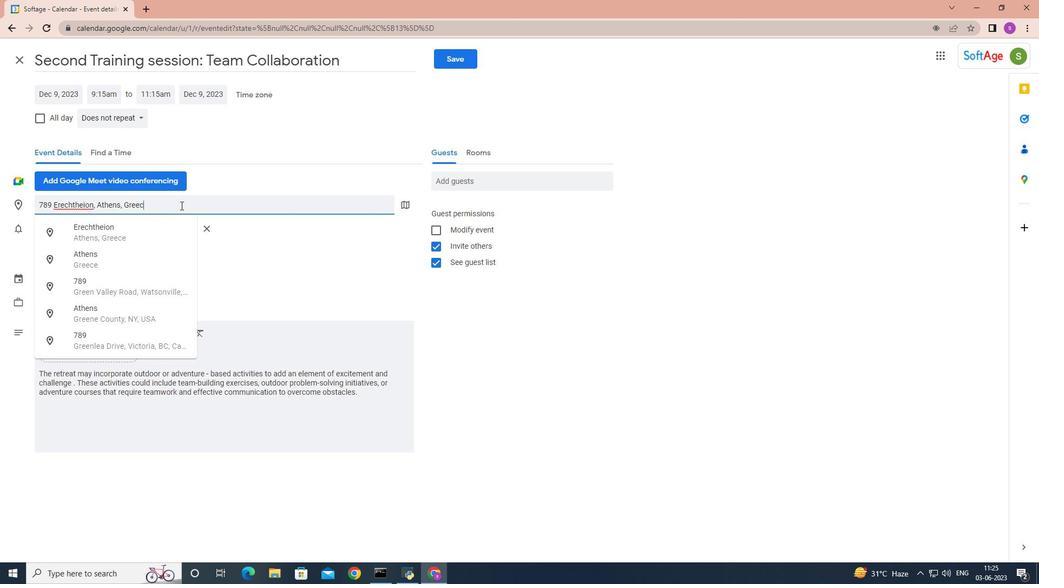 
Action: Mouse moved to (452, 178)
Screenshot: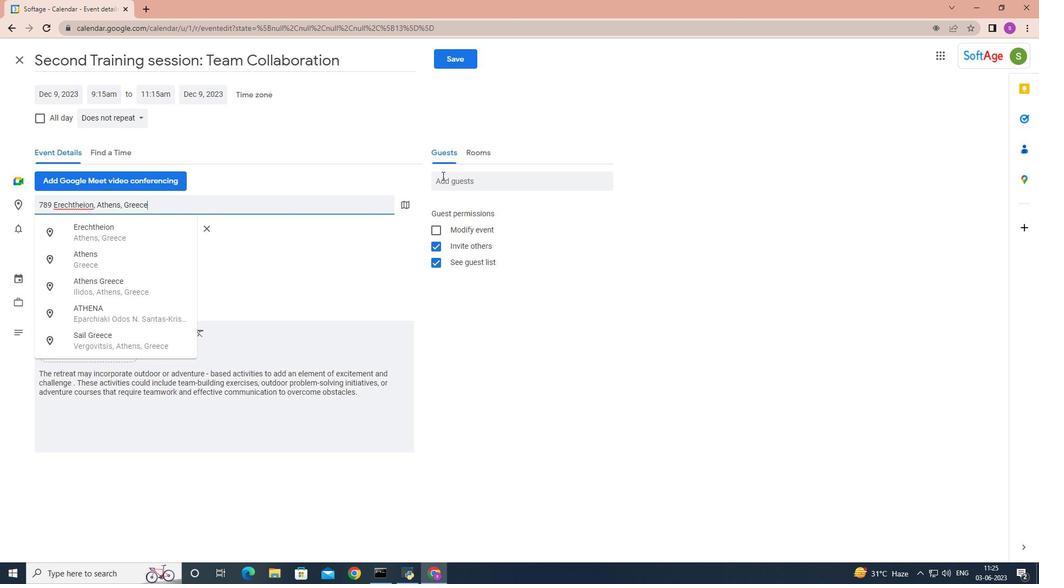 
Action: Mouse pressed left at (452, 178)
Screenshot: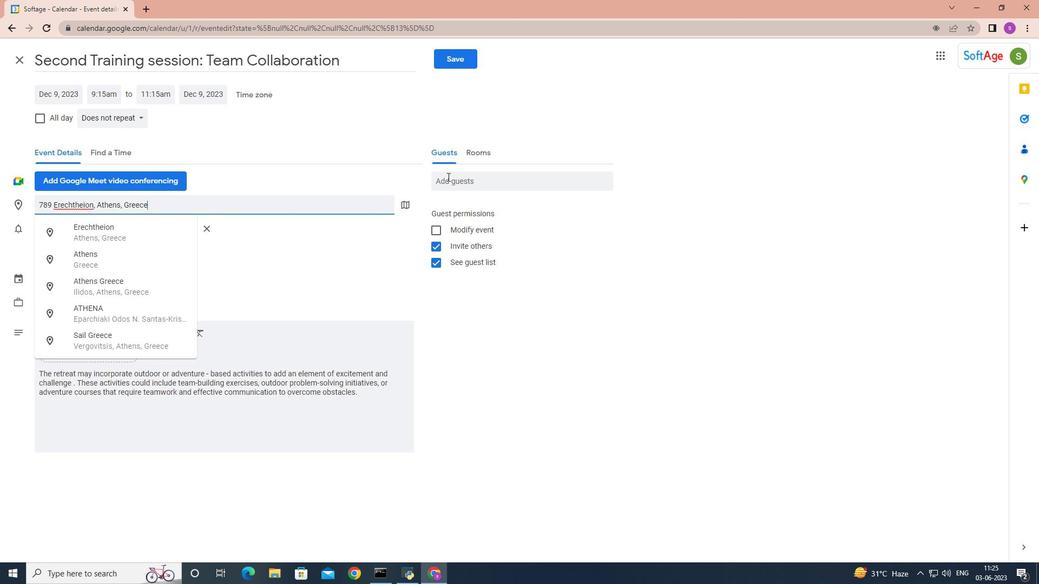 
Action: Key pressed softage.8<Key.shift_r>@softage.net<Key.enter>softage.9<Key.shift_r>@softage.net<Key.enter>
Screenshot: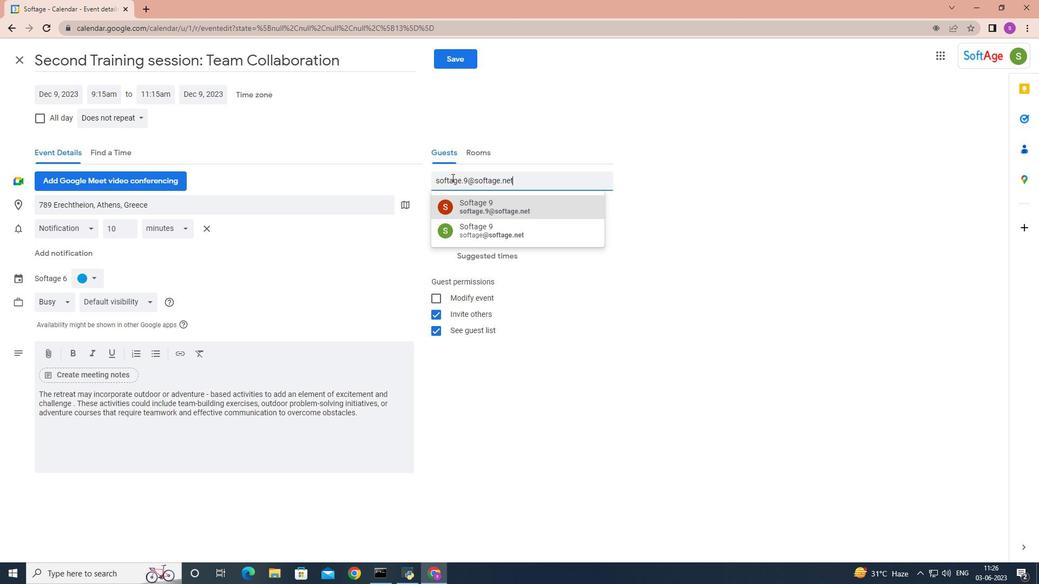 
Action: Mouse moved to (100, 119)
Screenshot: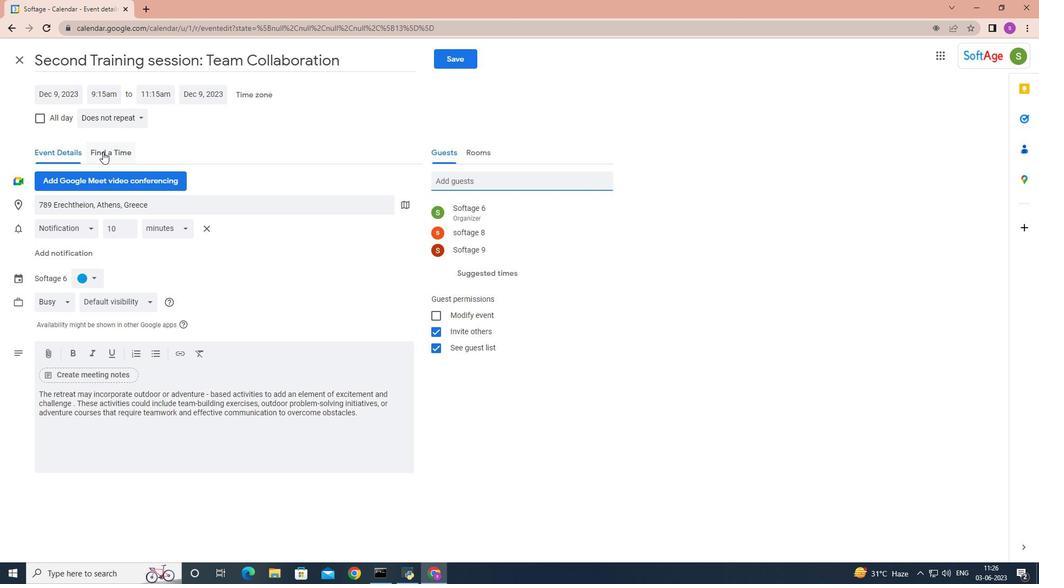 
Action: Mouse pressed left at (100, 119)
Screenshot: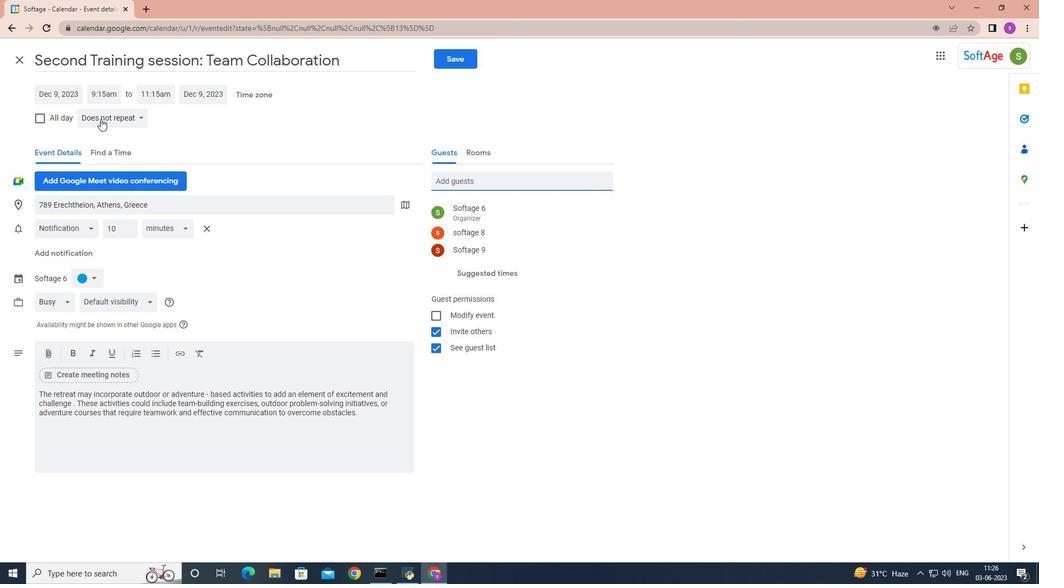 
Action: Mouse moved to (117, 230)
Screenshot: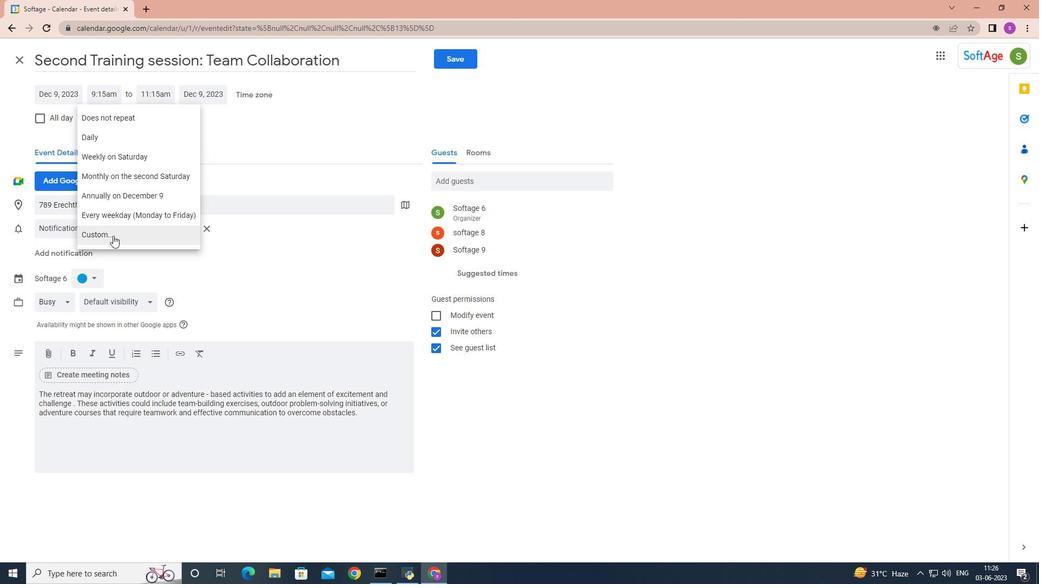 
Action: Mouse pressed left at (117, 230)
Screenshot: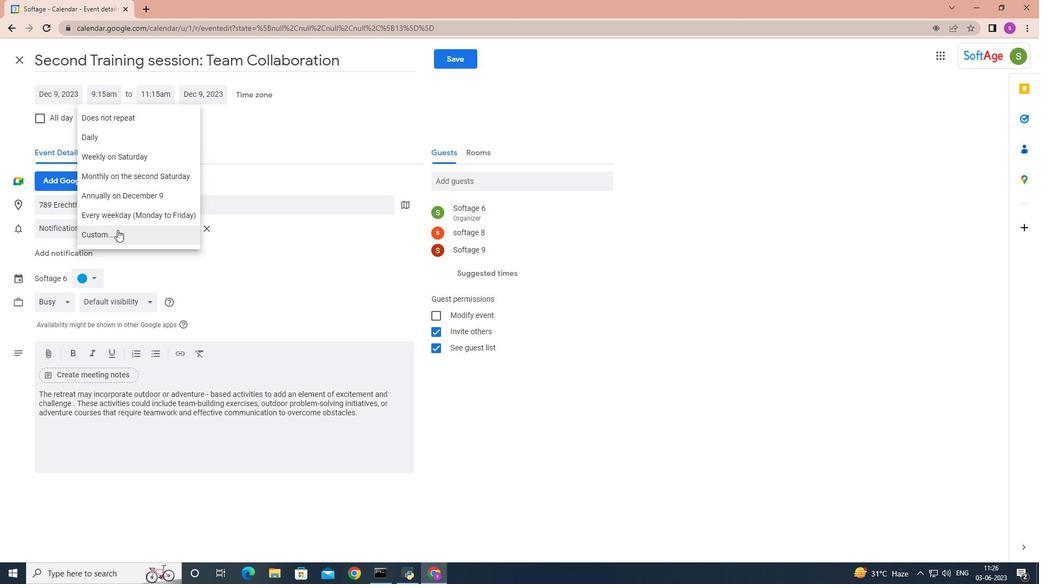
Action: Mouse moved to (540, 279)
Screenshot: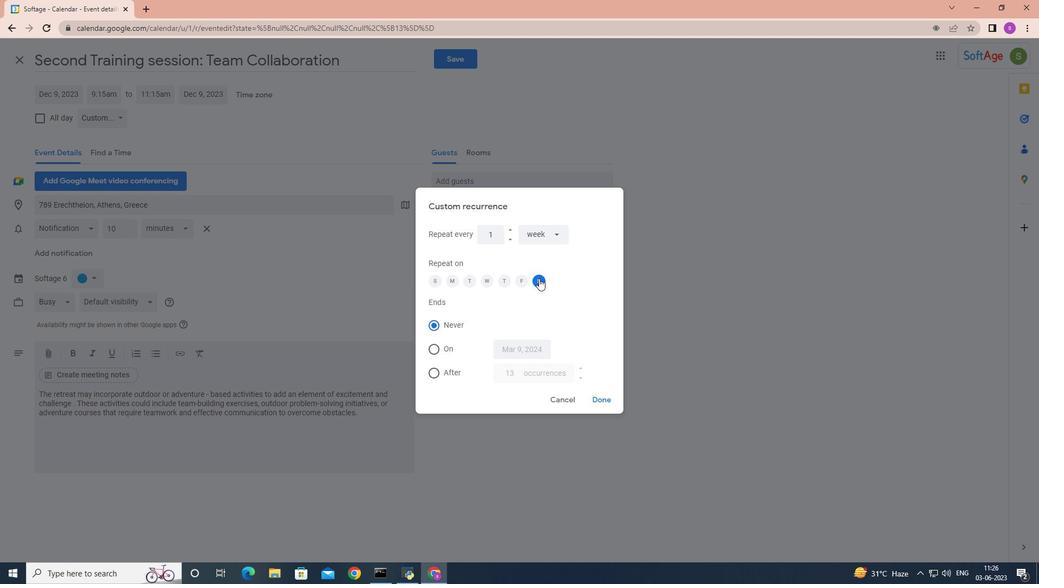 
Action: Mouse pressed left at (540, 279)
Screenshot: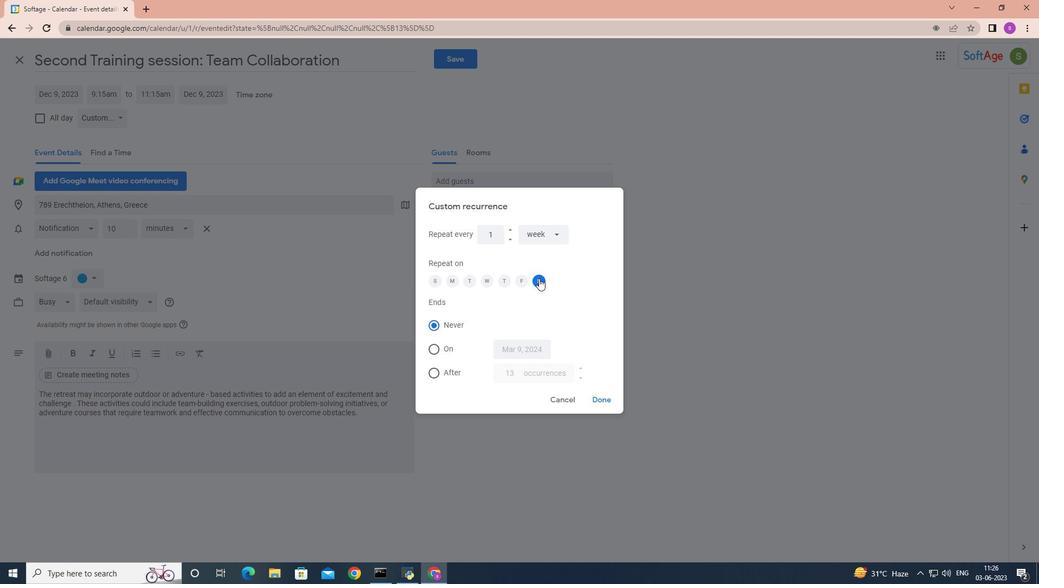 
Action: Mouse moved to (440, 282)
Screenshot: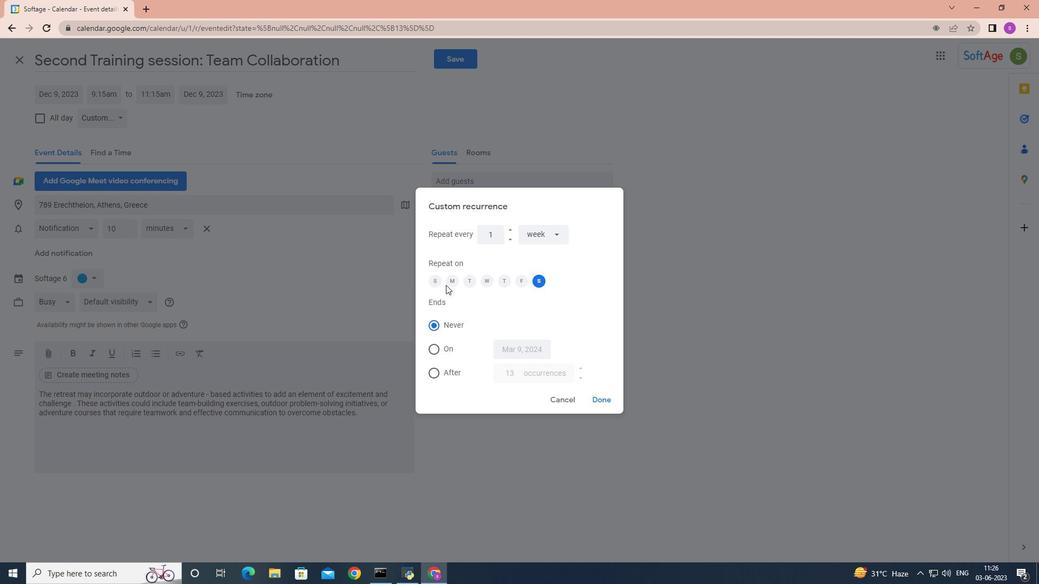 
Action: Mouse pressed left at (440, 282)
Screenshot: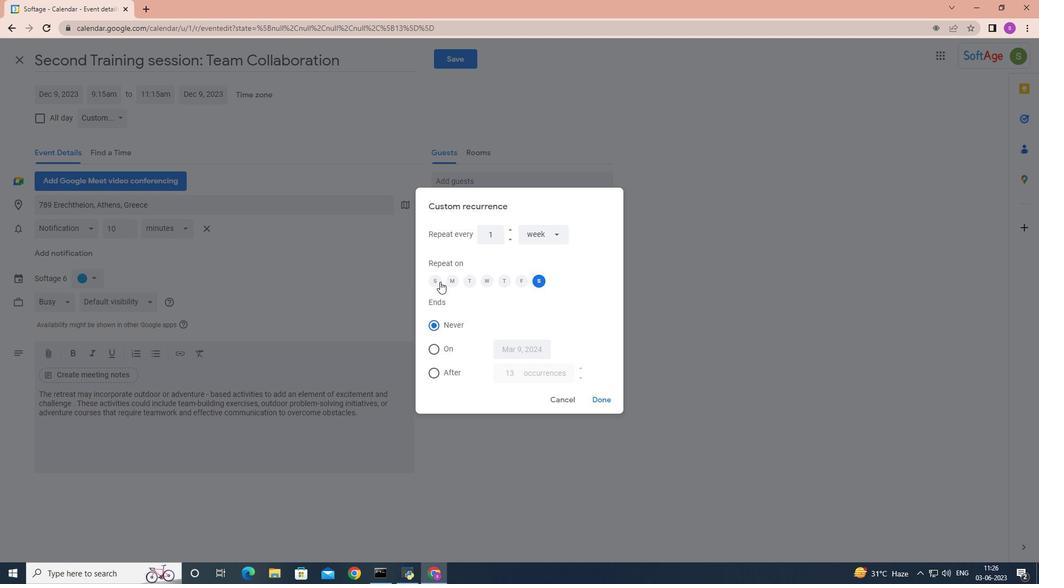 
Action: Mouse moved to (536, 279)
Screenshot: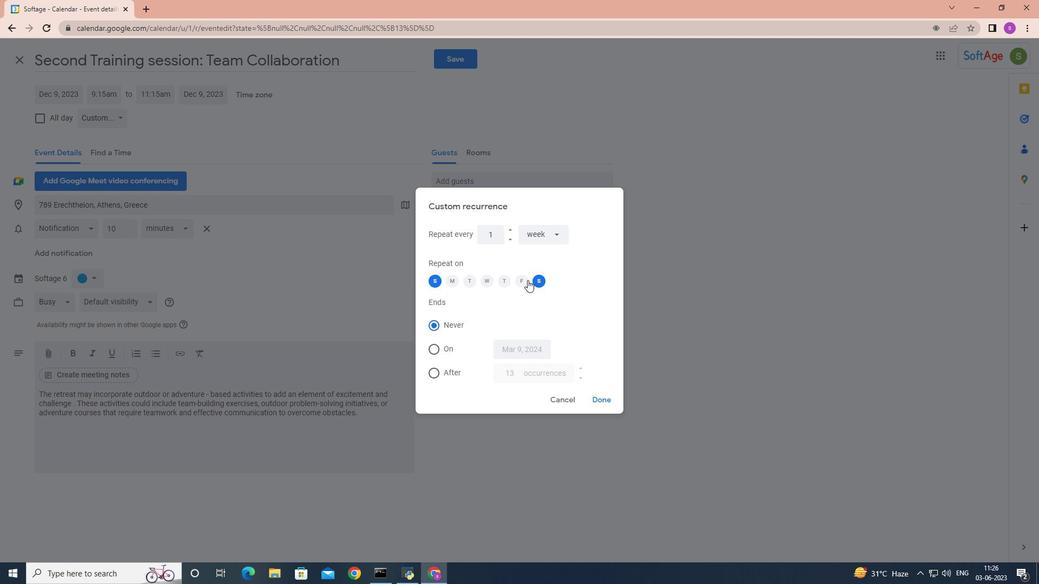 
Action: Mouse pressed left at (536, 279)
Screenshot: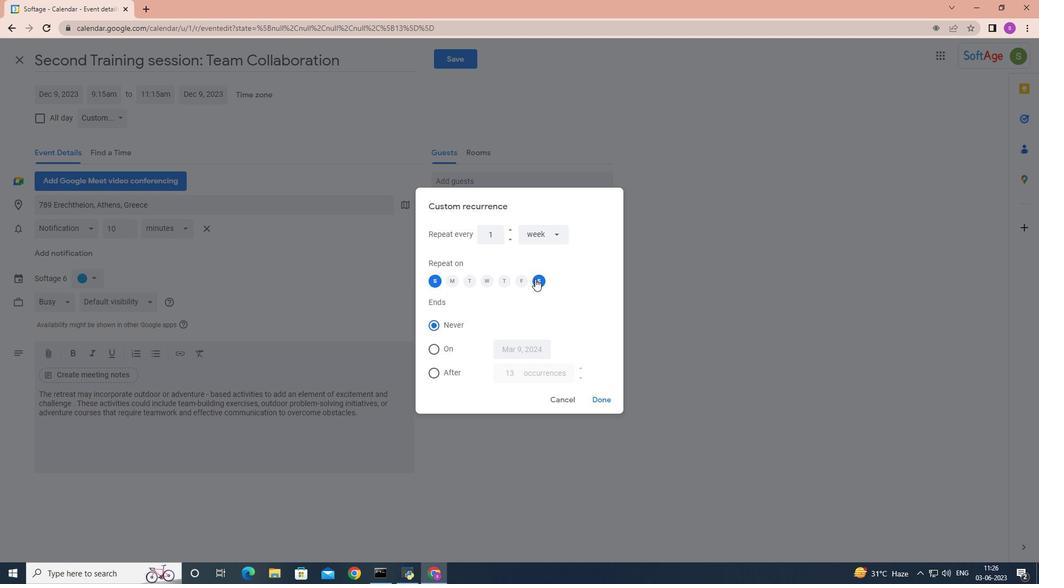 
Action: Mouse moved to (597, 397)
Screenshot: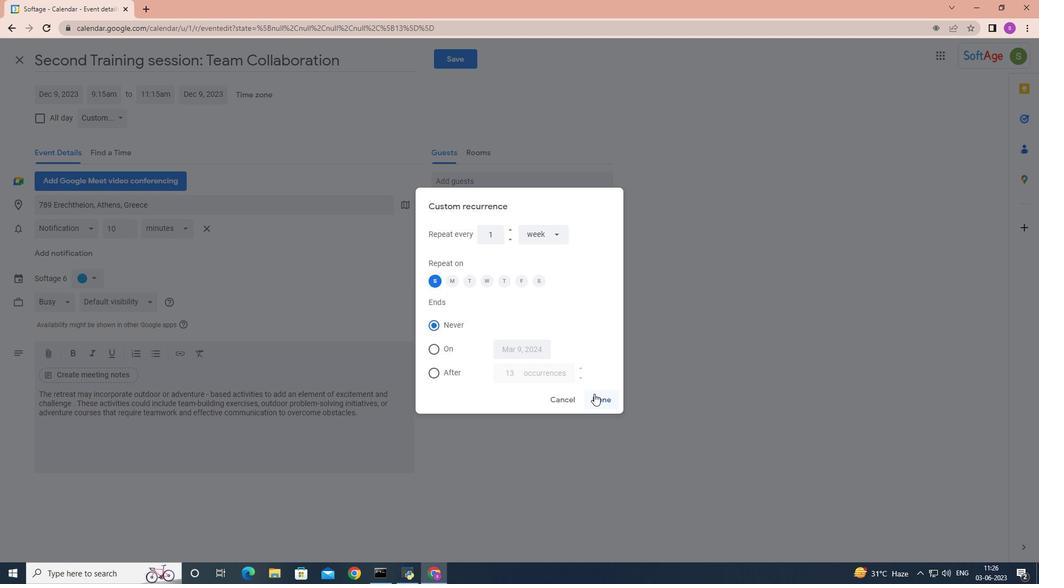 
Action: Mouse pressed left at (597, 397)
Screenshot: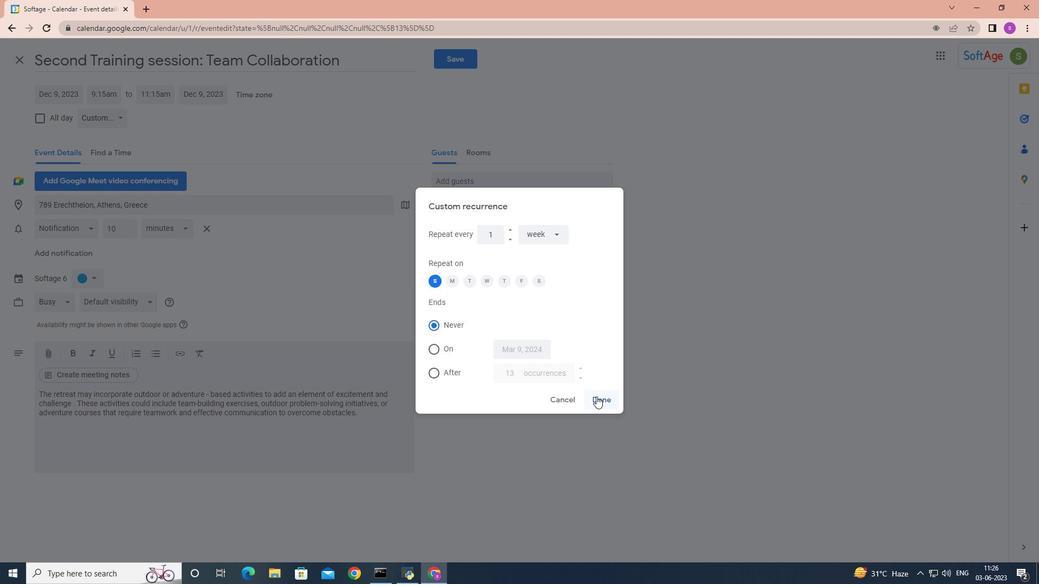 
Action: Mouse moved to (452, 56)
Screenshot: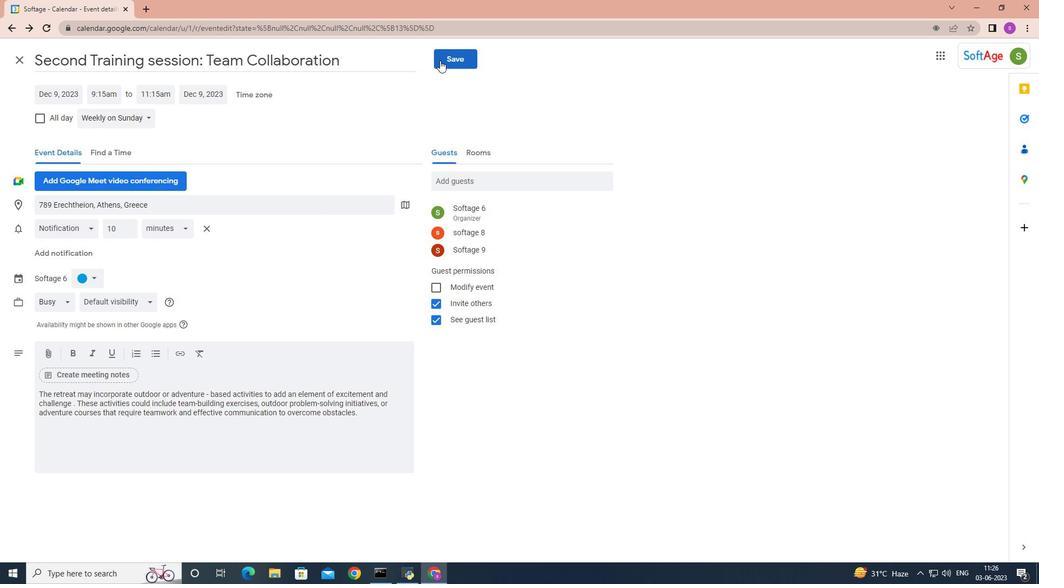 
Action: Mouse pressed left at (452, 56)
Screenshot: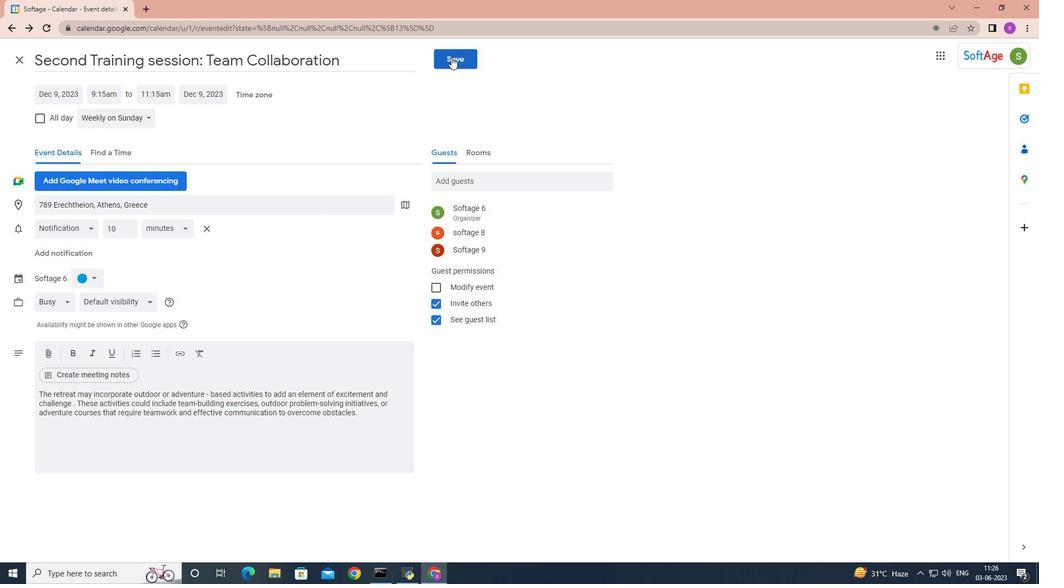 
Action: Mouse moved to (491, 233)
Screenshot: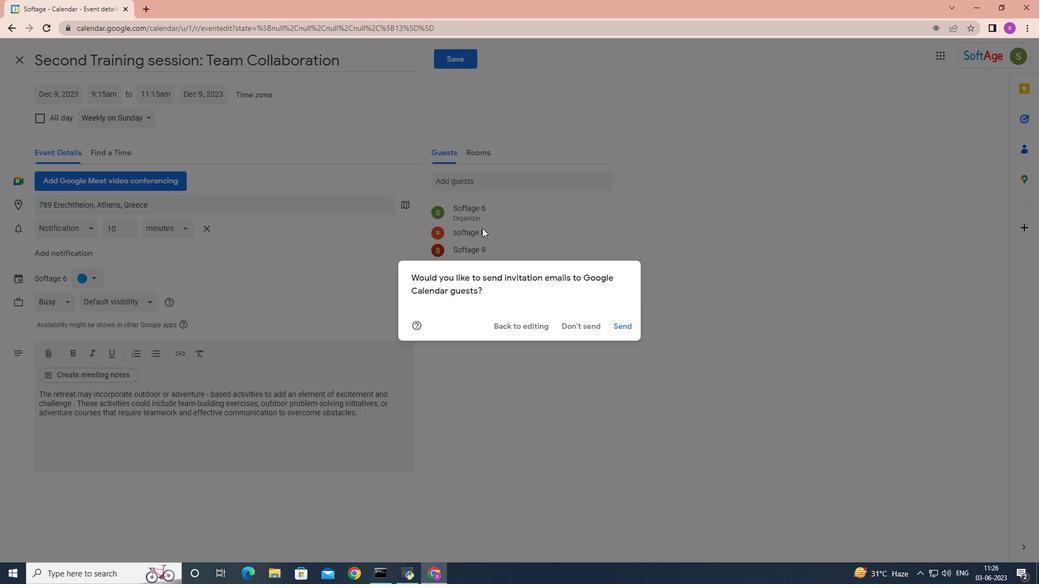 
